 Task: Open Card User Testing Review in Board Data Analytics Platforms and Tools to Workspace Leadership Coaching Services and add a team member Softage.1@softage.net, a label Yellow, a checklist Green Technology, an attachment from your computer, a color Yellow and finally, add a card description 'Plan and execute company team-building activity at an escape room' and a comment 'Let us approach this task with an open mind and be willing to take risks to think outside the box.'. Add a start date 'Jan 01, 1900' with a due date 'Jan 08, 1900'
Action: Mouse moved to (104, 307)
Screenshot: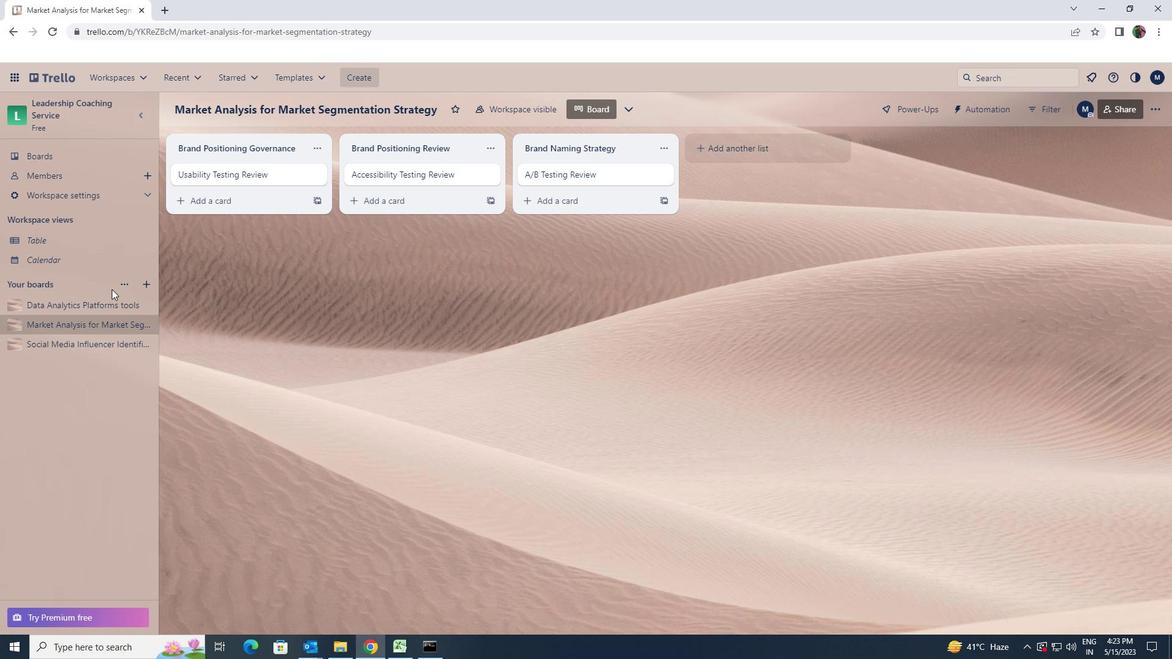 
Action: Mouse pressed left at (104, 307)
Screenshot: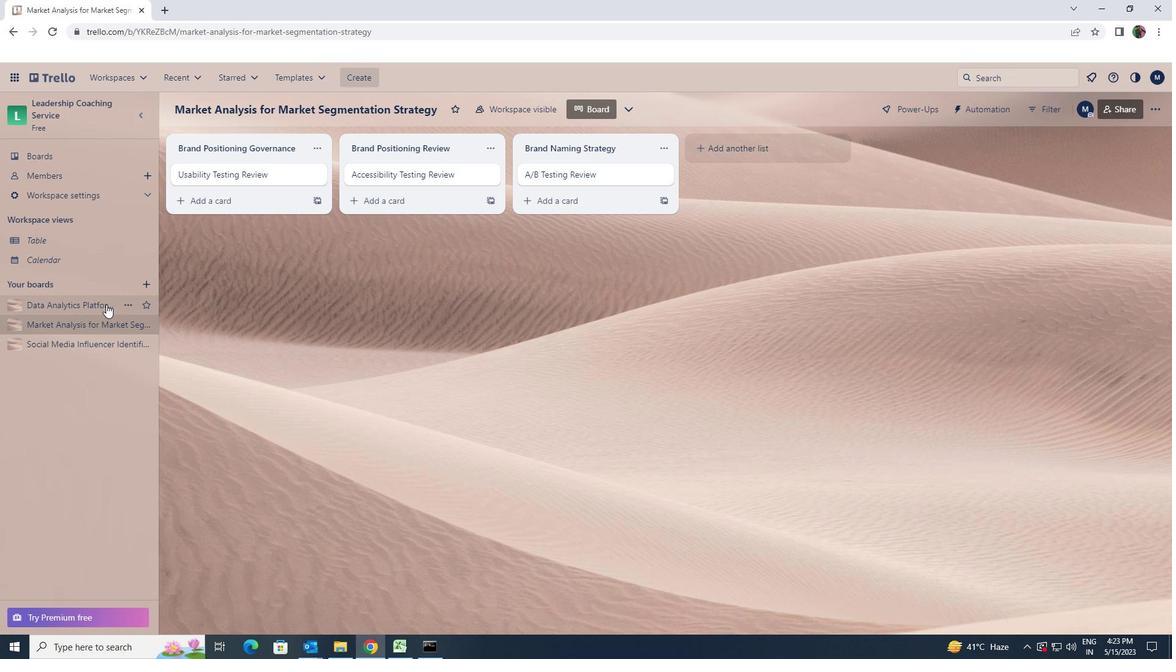 
Action: Mouse moved to (206, 179)
Screenshot: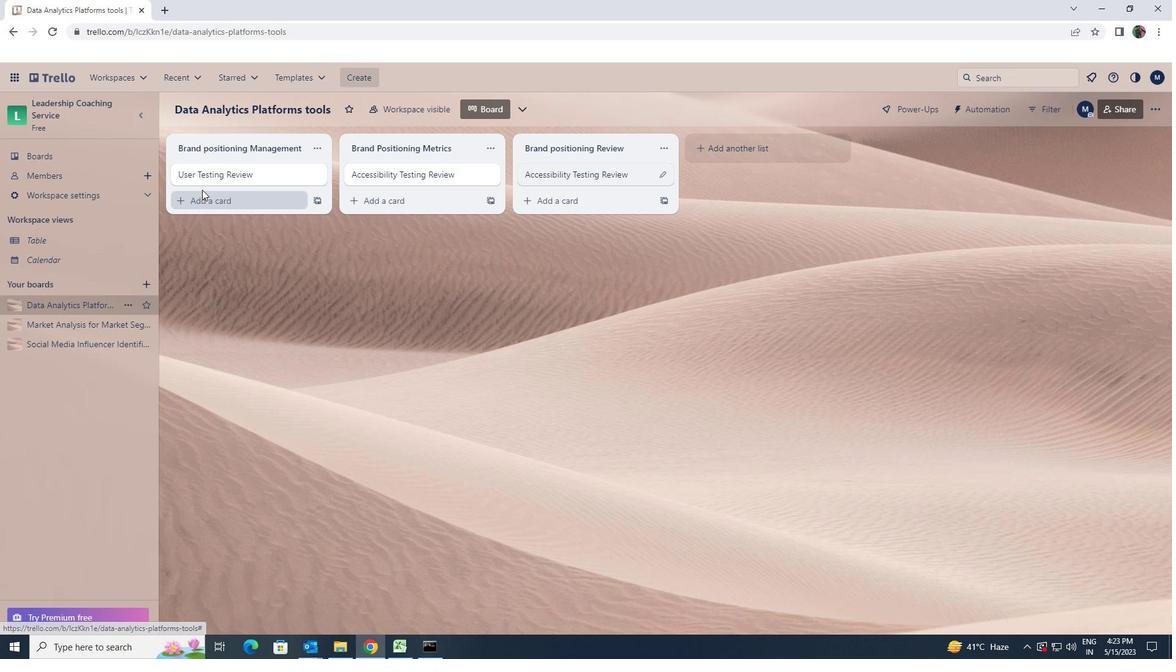 
Action: Mouse pressed left at (206, 179)
Screenshot: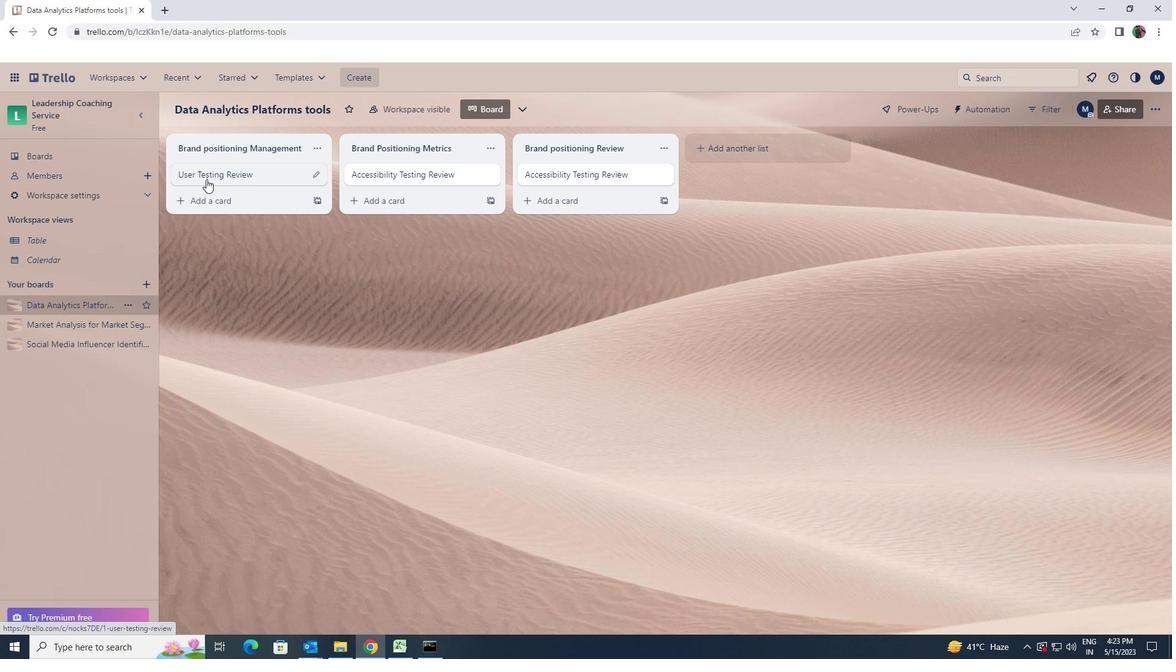 
Action: Mouse moved to (716, 177)
Screenshot: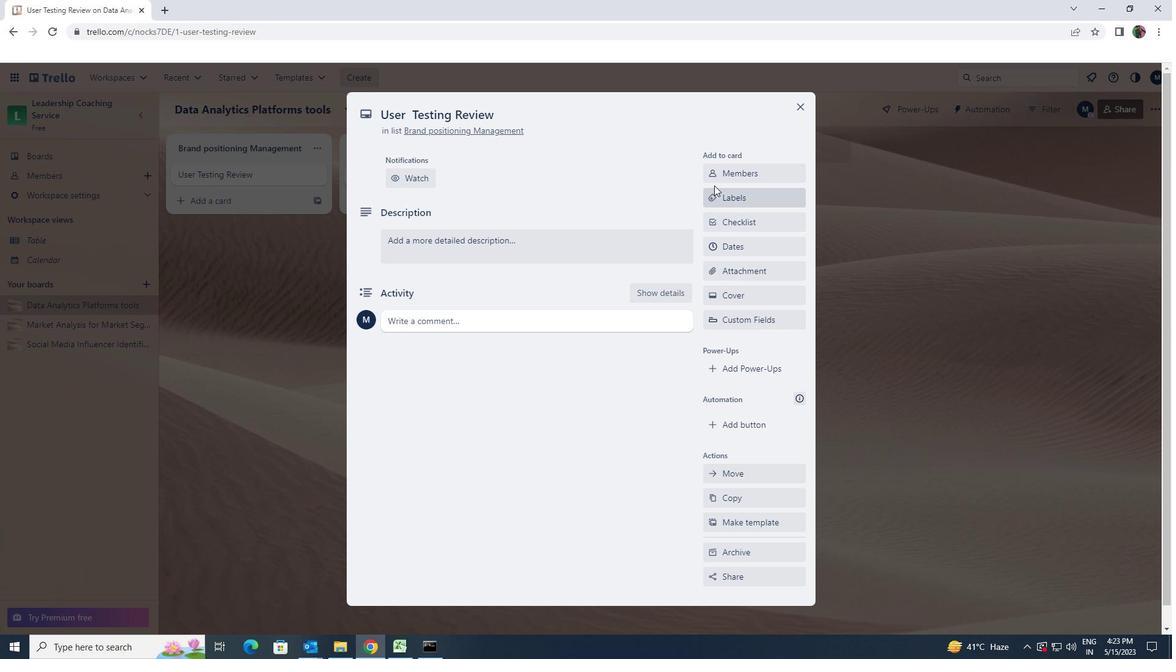 
Action: Mouse pressed left at (716, 177)
Screenshot: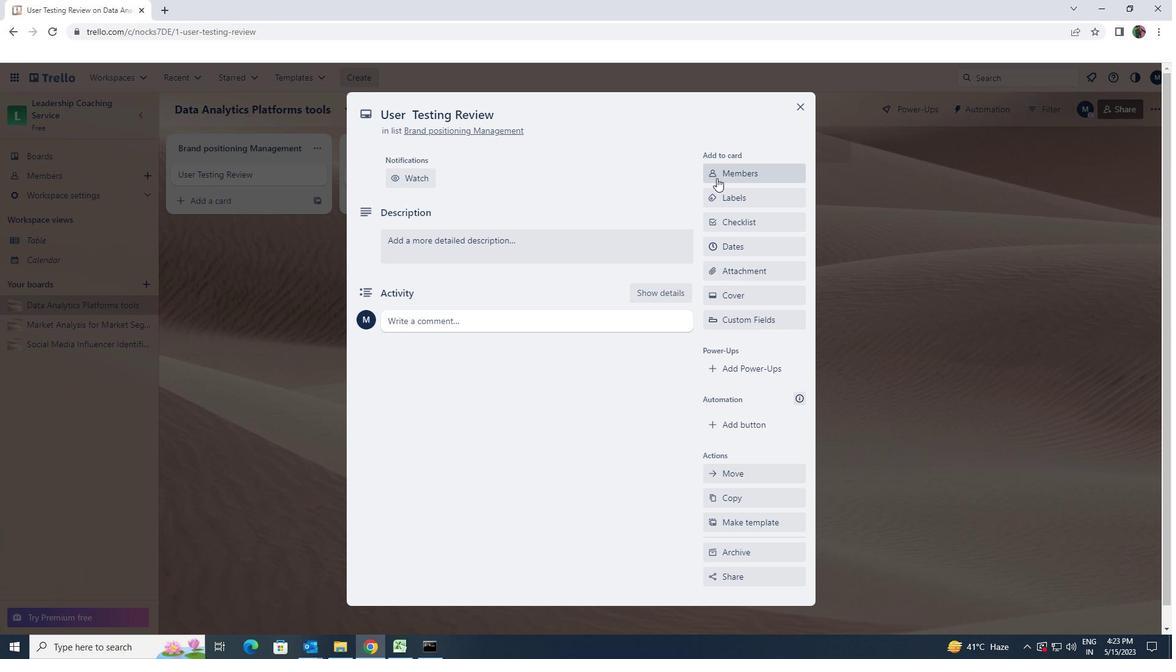 
Action: Mouse moved to (731, 227)
Screenshot: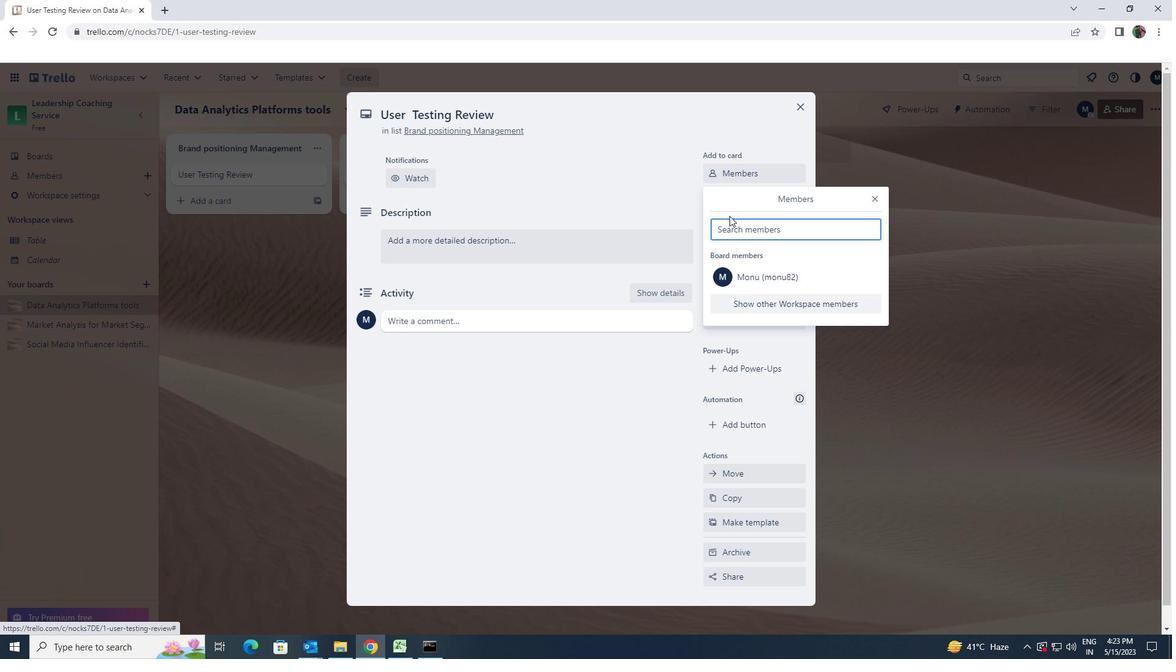
Action: Mouse pressed left at (731, 227)
Screenshot: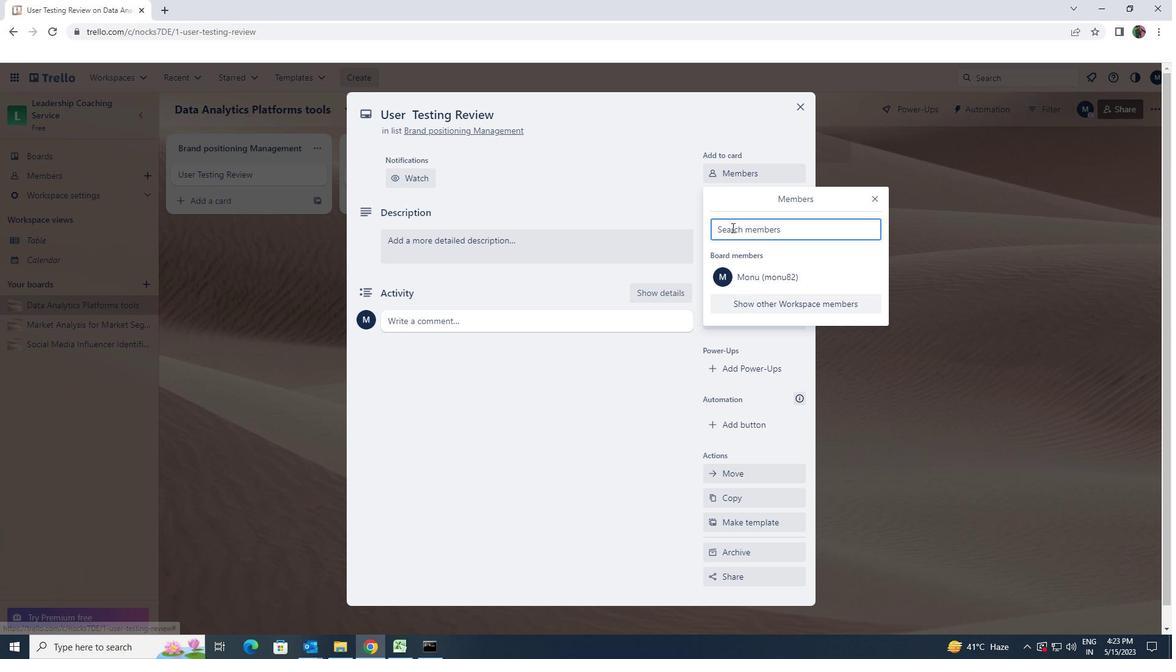 
Action: Key pressed softage.1<Key.shift>@SOFTAGE.NET
Screenshot: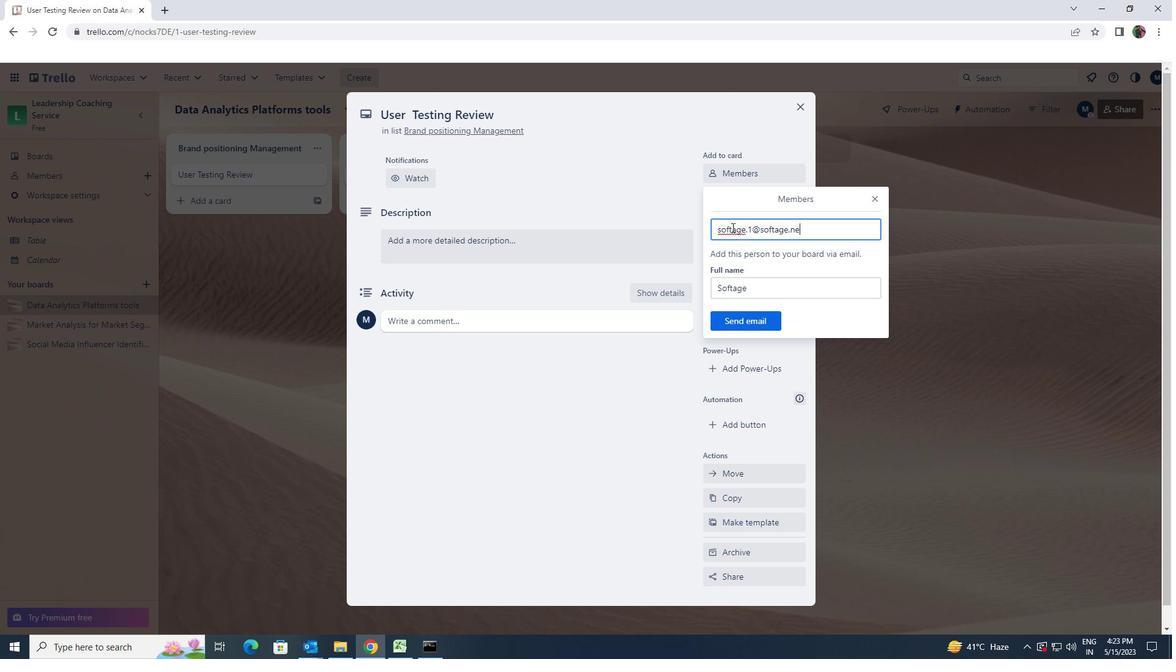 
Action: Mouse moved to (756, 322)
Screenshot: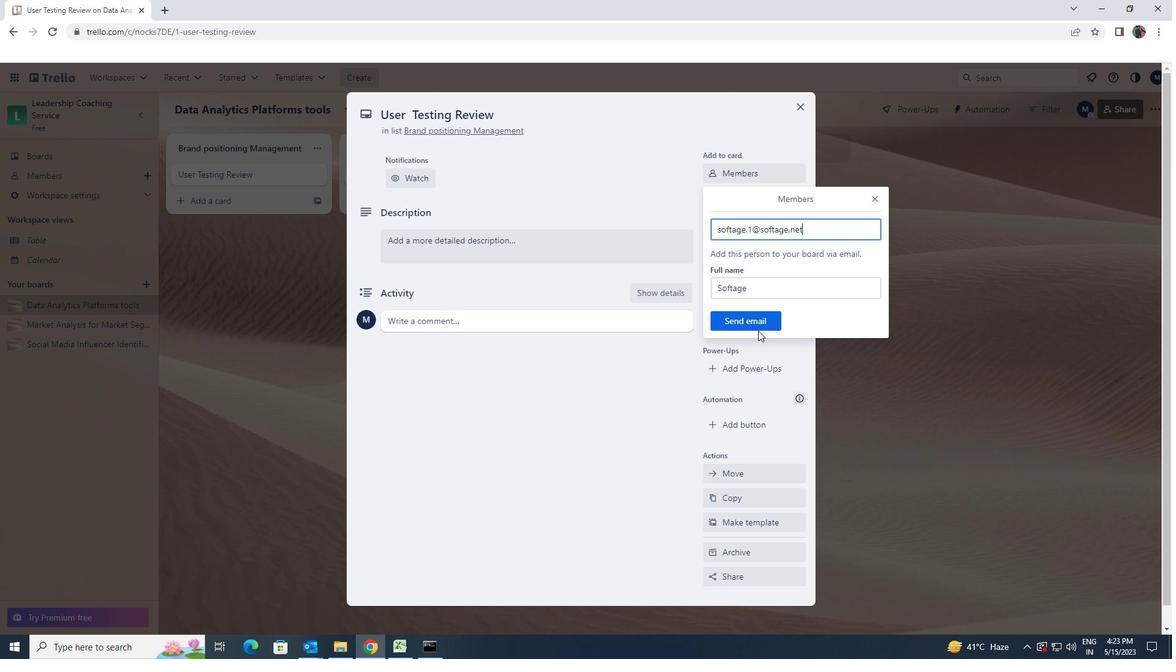 
Action: Mouse pressed left at (756, 322)
Screenshot: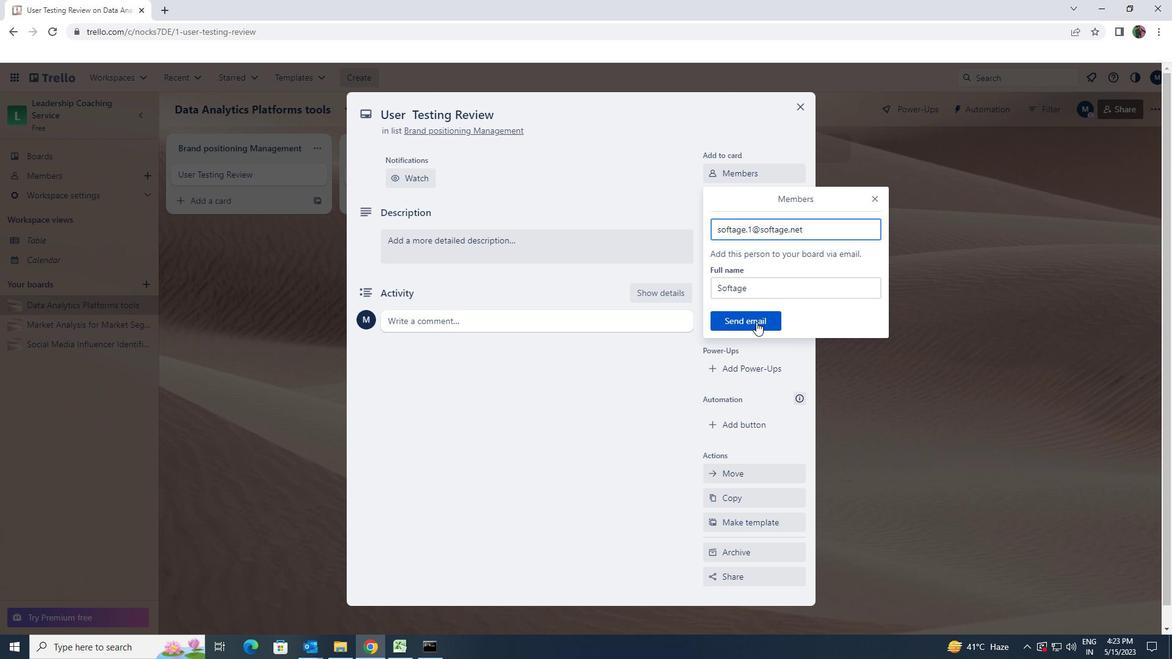 
Action: Mouse moved to (751, 246)
Screenshot: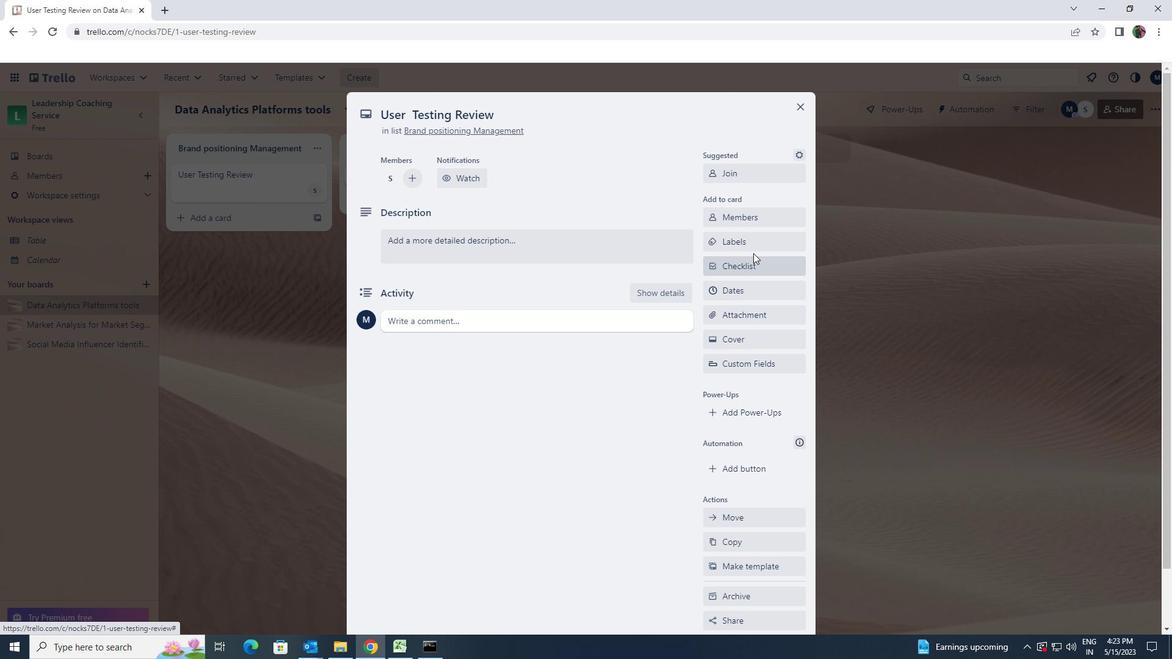 
Action: Mouse pressed left at (751, 246)
Screenshot: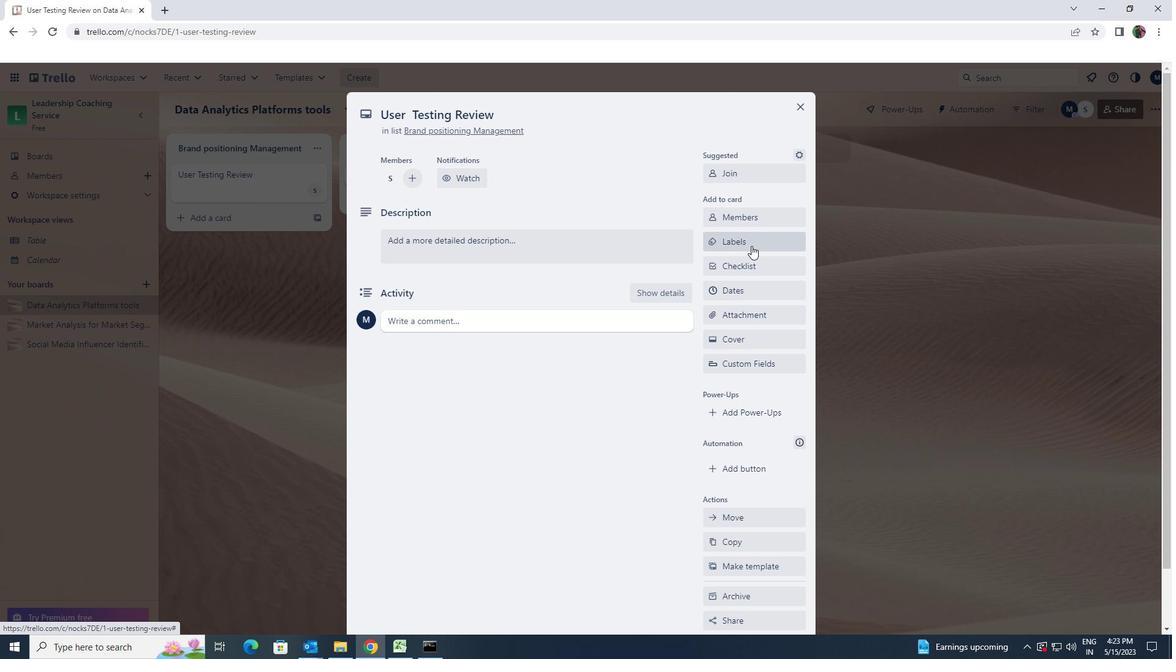 
Action: Mouse moved to (789, 480)
Screenshot: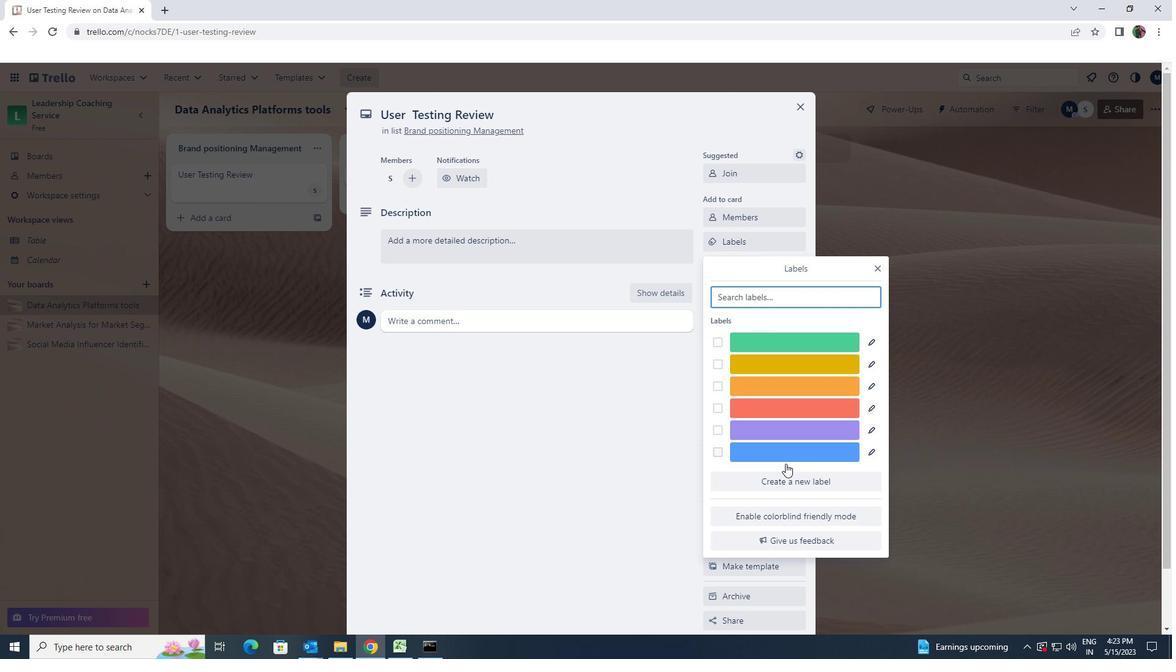 
Action: Mouse pressed left at (789, 480)
Screenshot: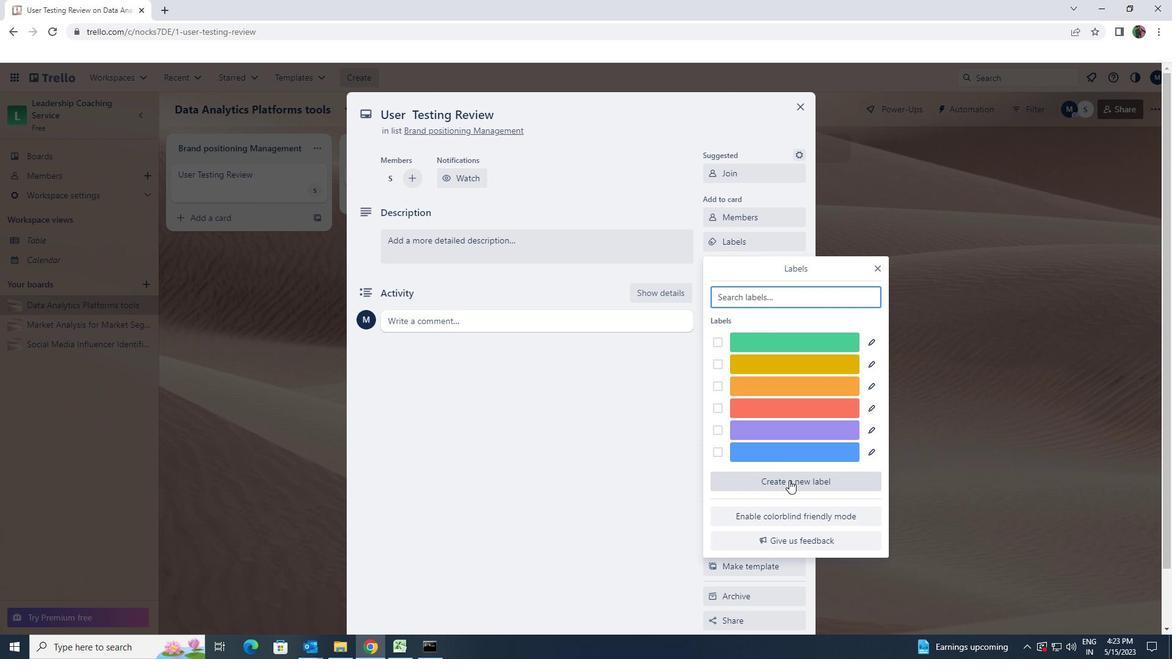 
Action: Mouse moved to (765, 443)
Screenshot: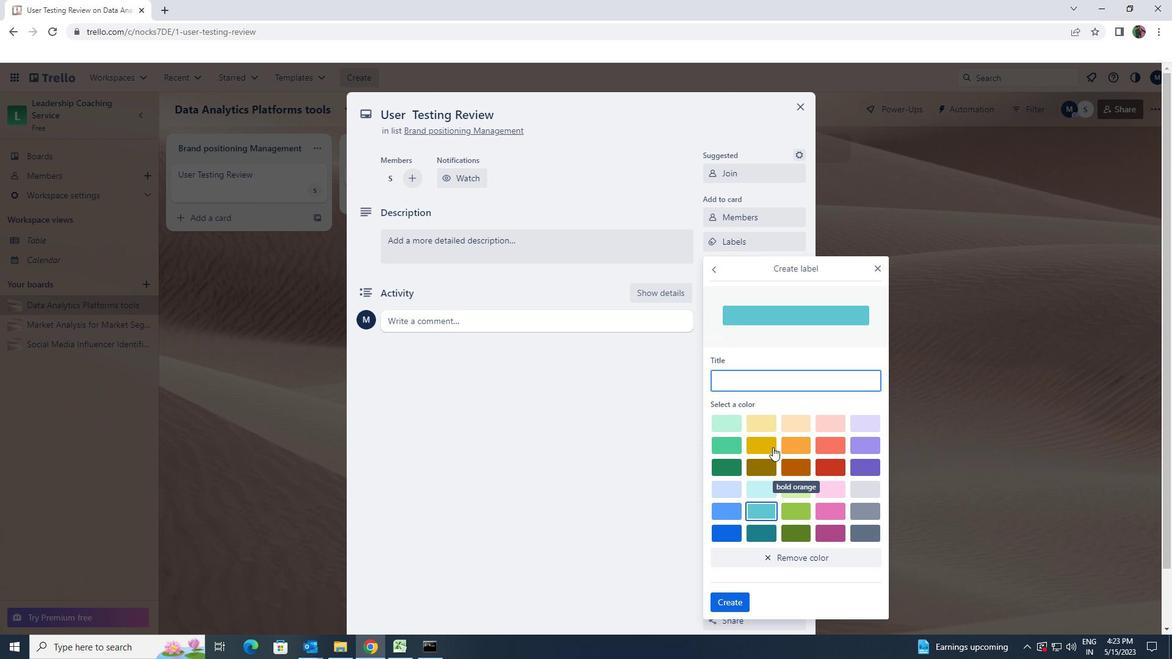 
Action: Mouse pressed left at (765, 443)
Screenshot: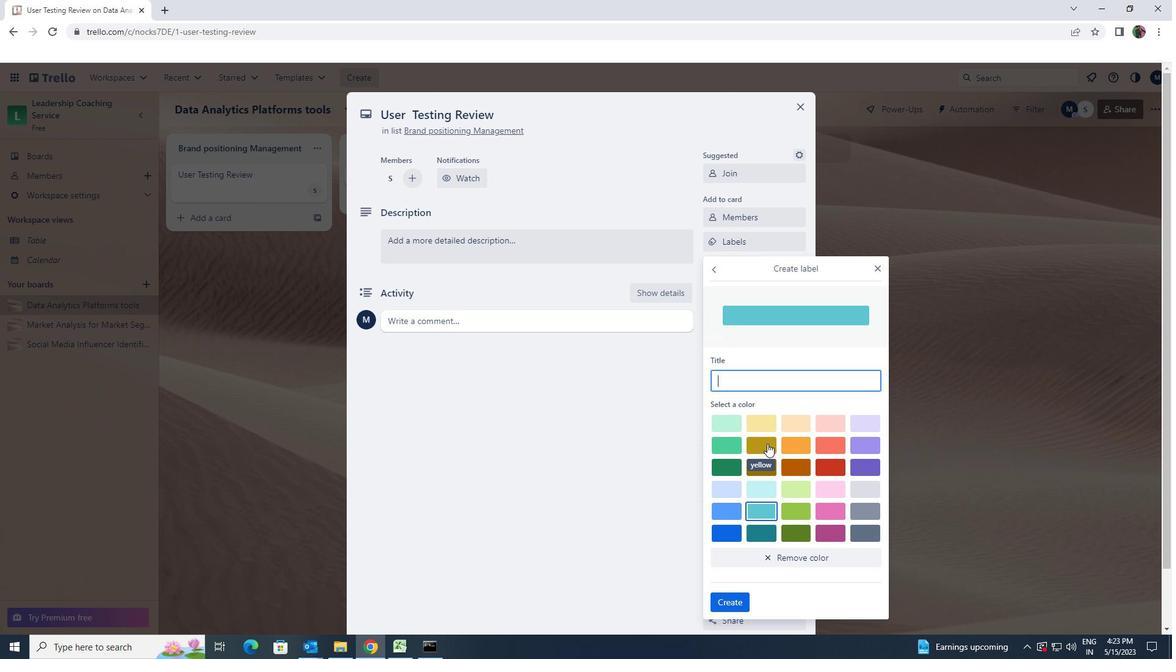 
Action: Mouse moved to (739, 600)
Screenshot: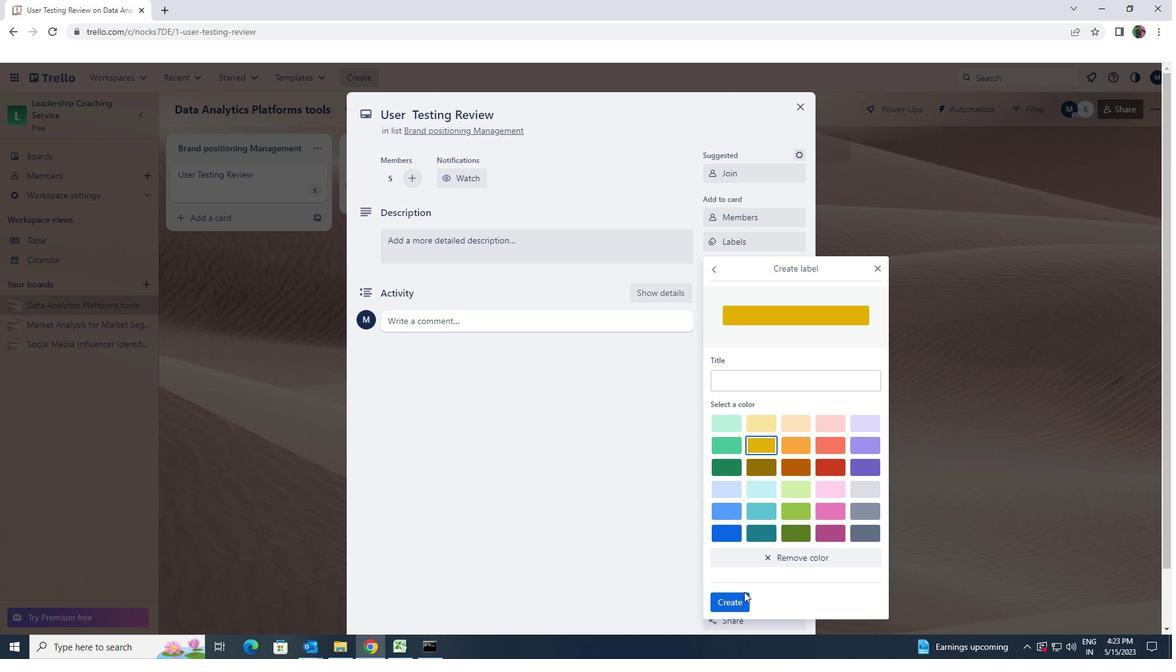 
Action: Mouse pressed left at (739, 600)
Screenshot: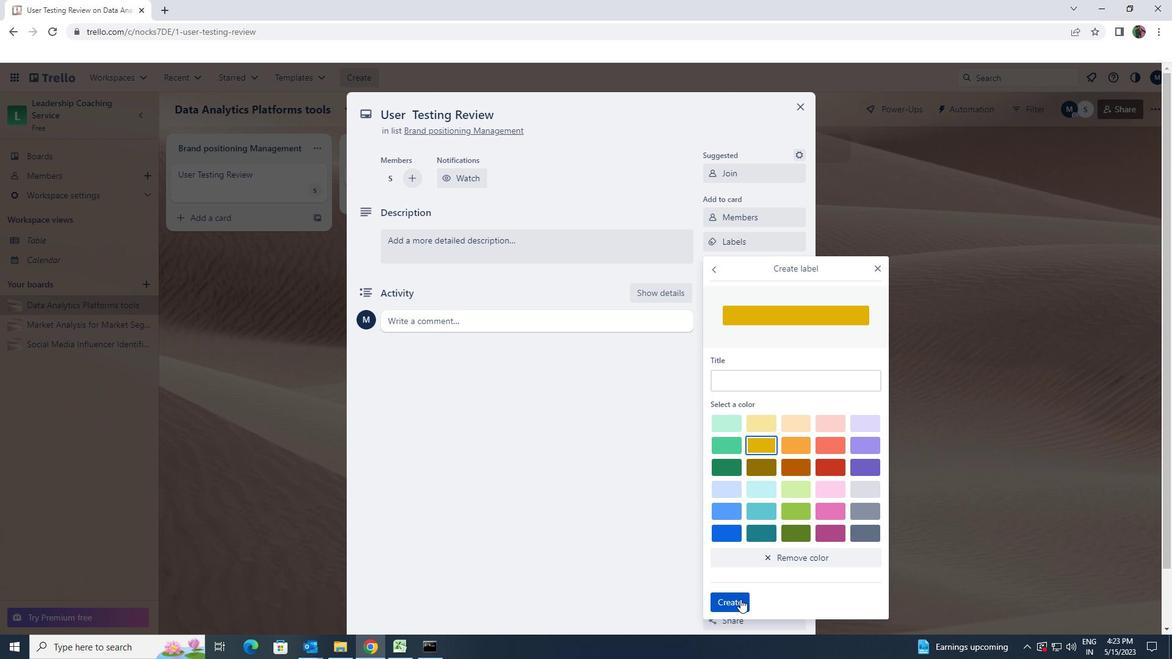 
Action: Mouse moved to (875, 263)
Screenshot: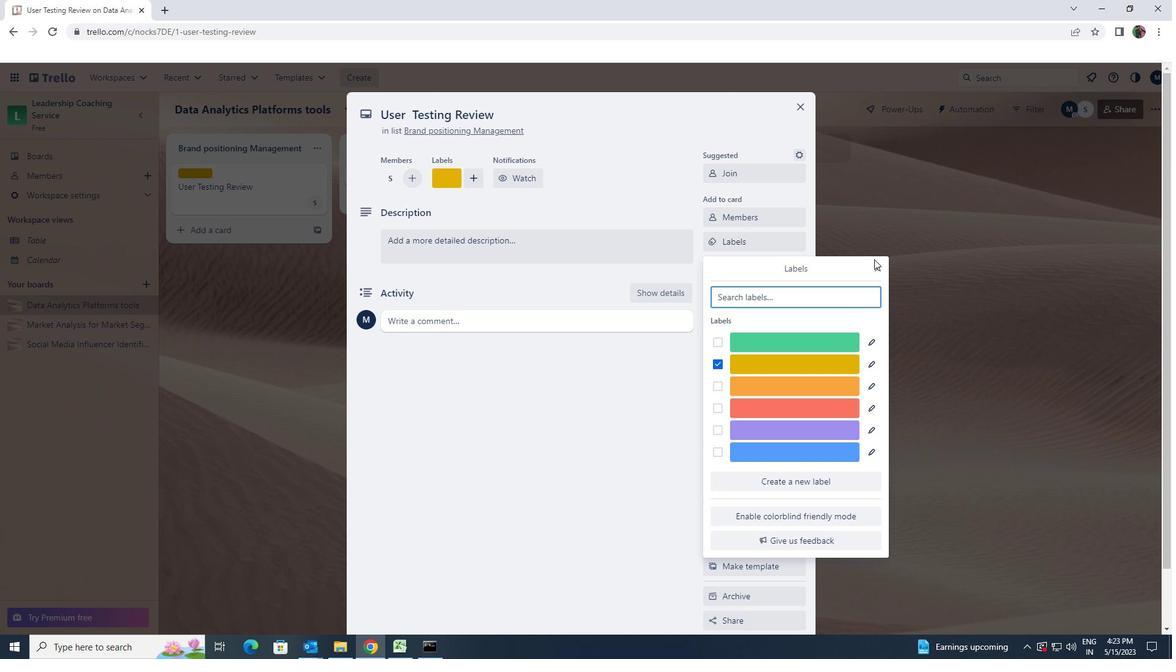 
Action: Mouse pressed left at (875, 263)
Screenshot: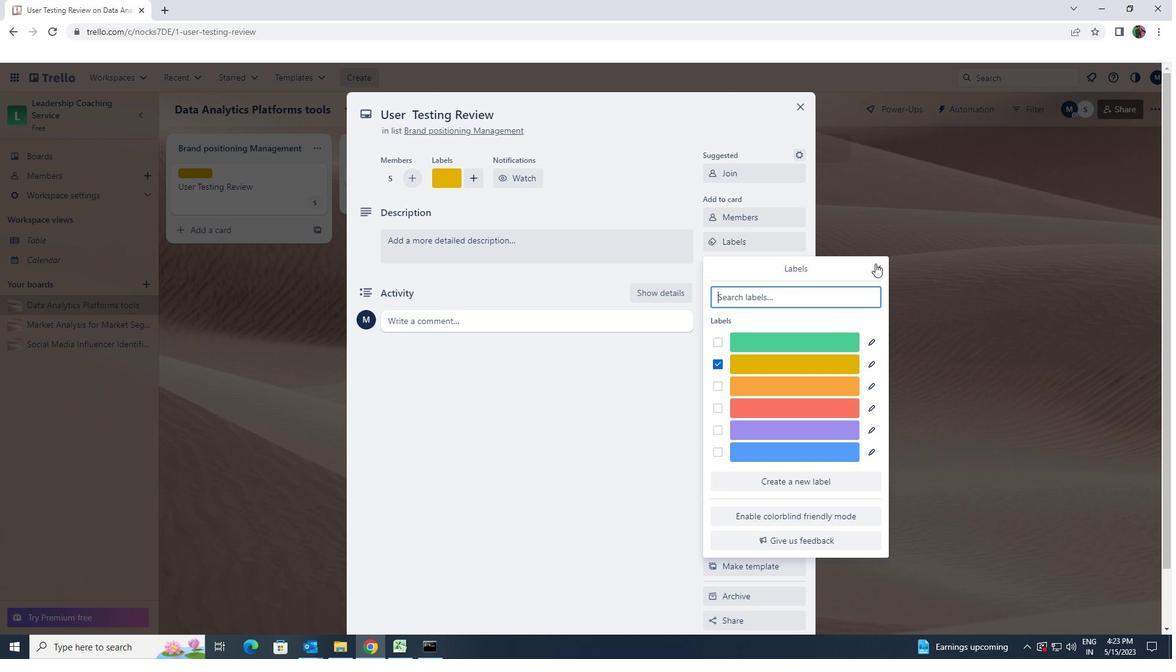 
Action: Mouse moved to (791, 261)
Screenshot: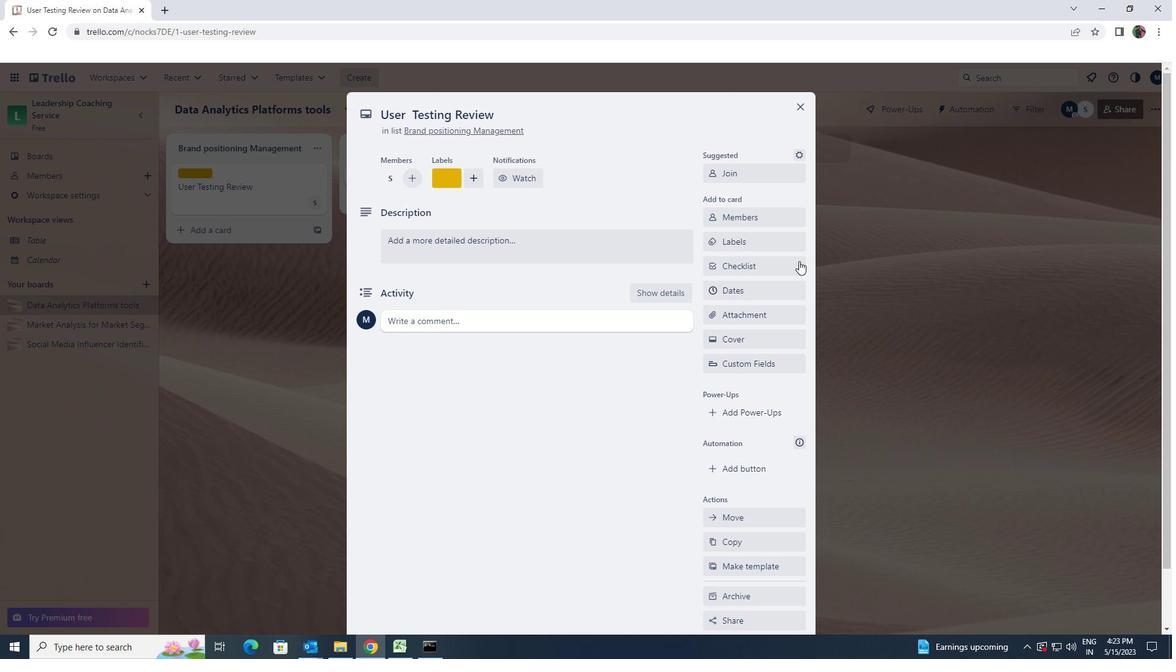 
Action: Mouse pressed left at (791, 261)
Screenshot: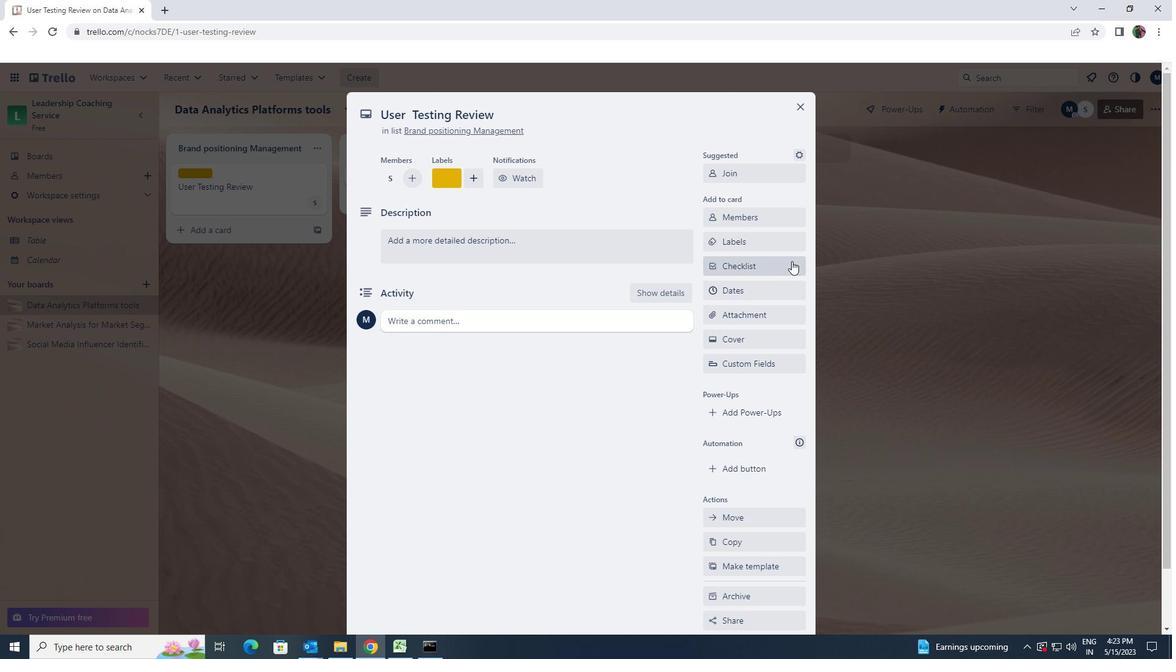 
Action: Key pressed <Key.shift><Key.shift><Key.shift><Key.shift><Key.shift><Key.shift><Key.shift><Key.shift><Key.shift><Key.shift><Key.shift><Key.shift><Key.shift><Key.shift>GREEN<Key.space><Key.shift>TECHNOLOGY<Key.space>
Screenshot: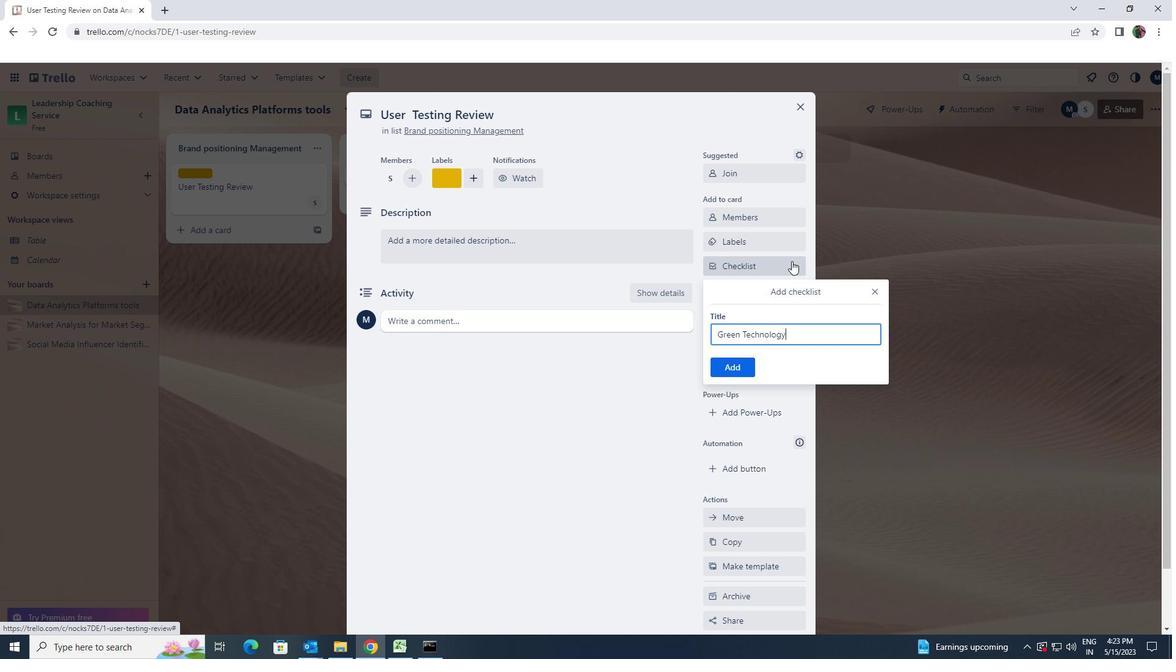 
Action: Mouse moved to (747, 365)
Screenshot: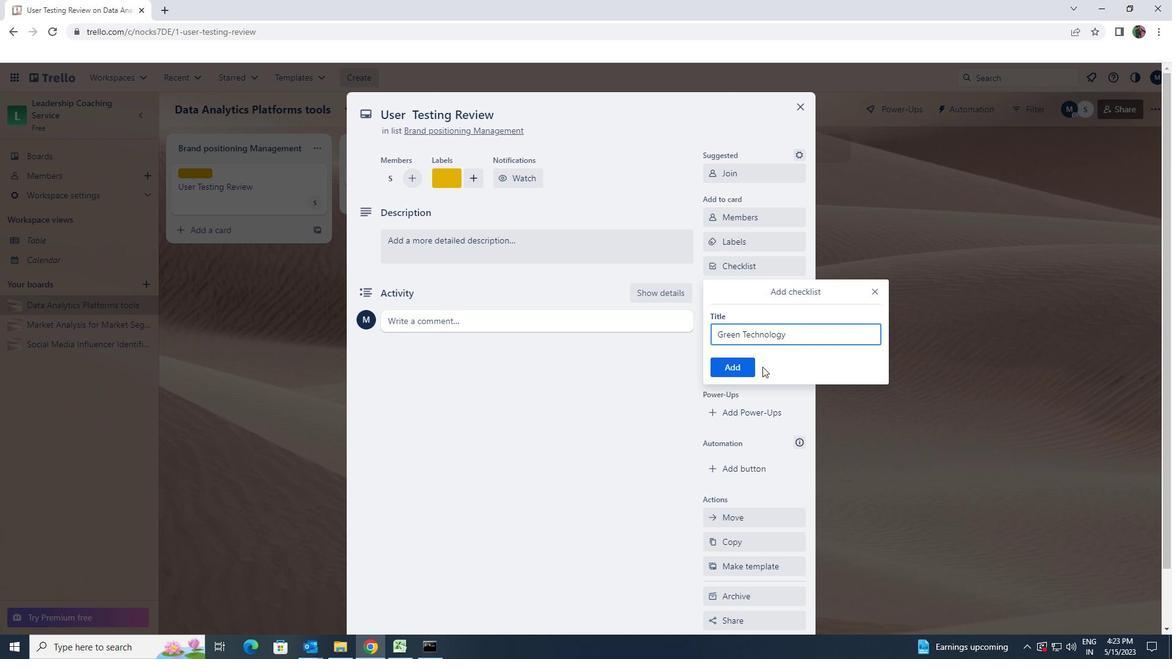 
Action: Mouse pressed left at (747, 365)
Screenshot: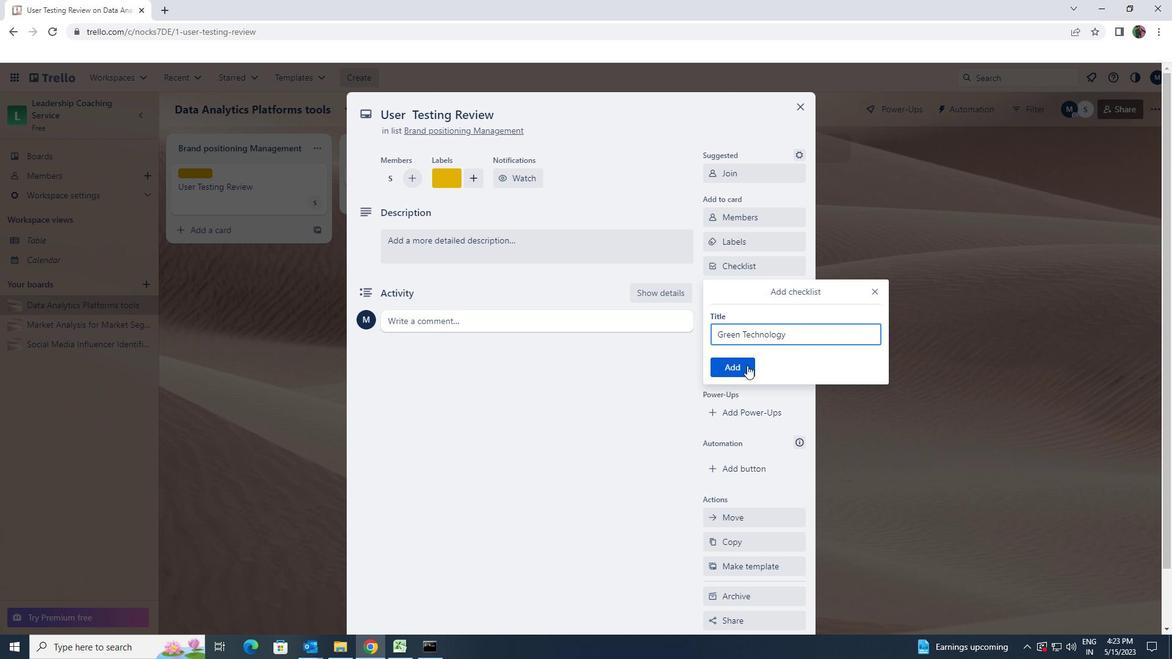 
Action: Mouse moved to (748, 317)
Screenshot: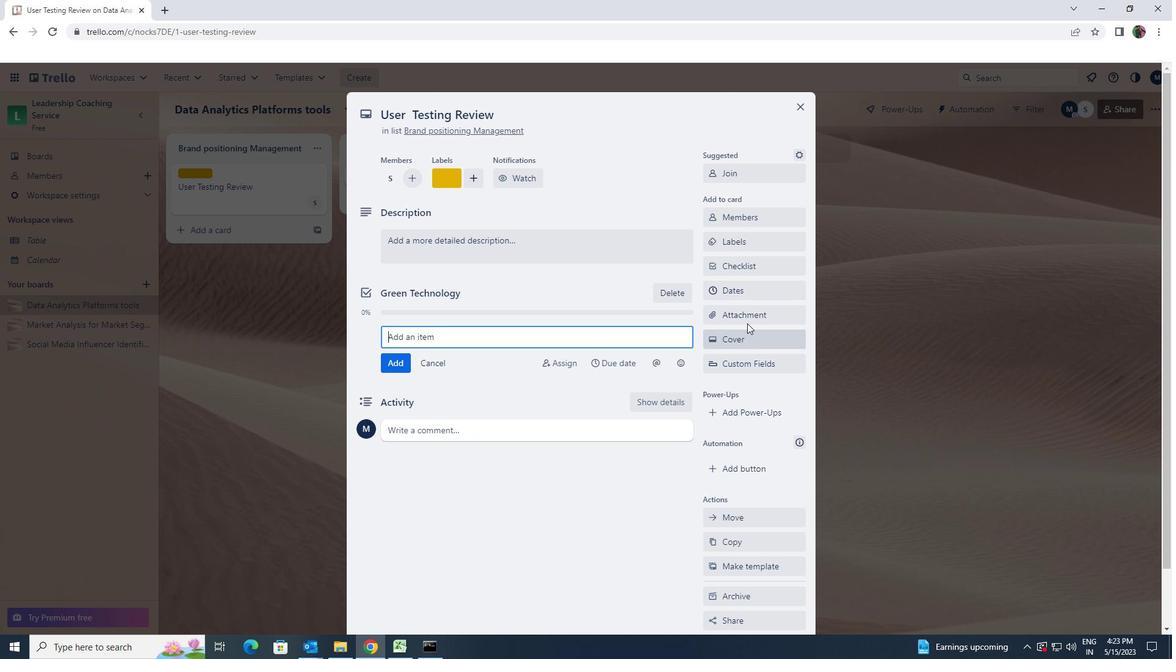 
Action: Mouse pressed left at (748, 317)
Screenshot: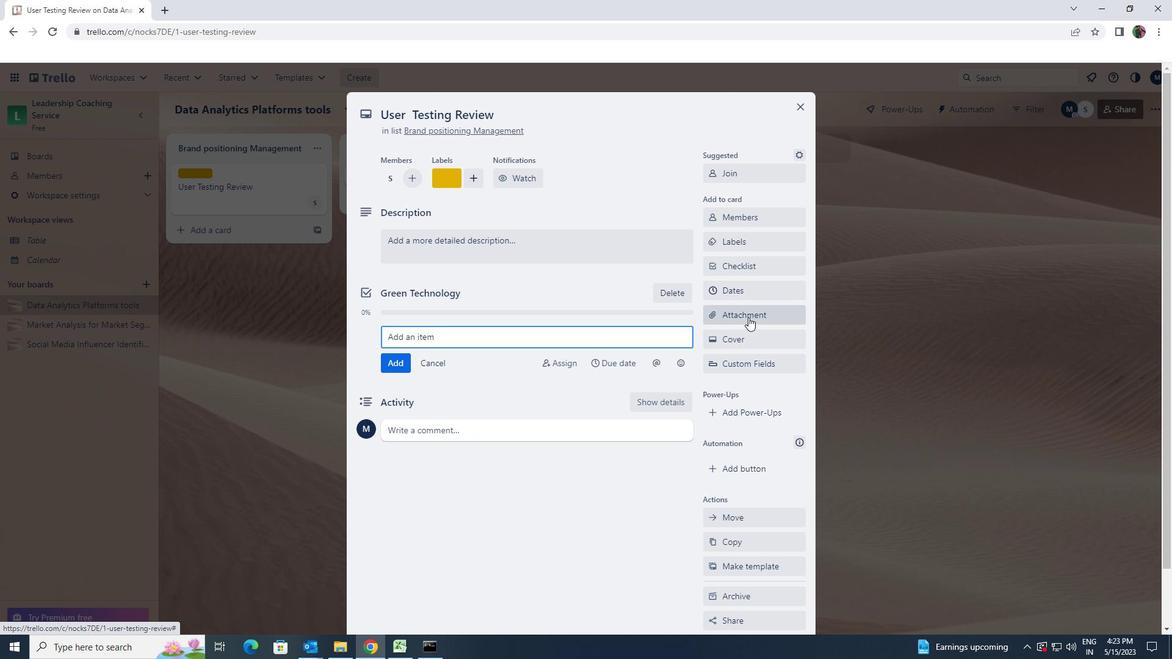 
Action: Mouse moved to (755, 366)
Screenshot: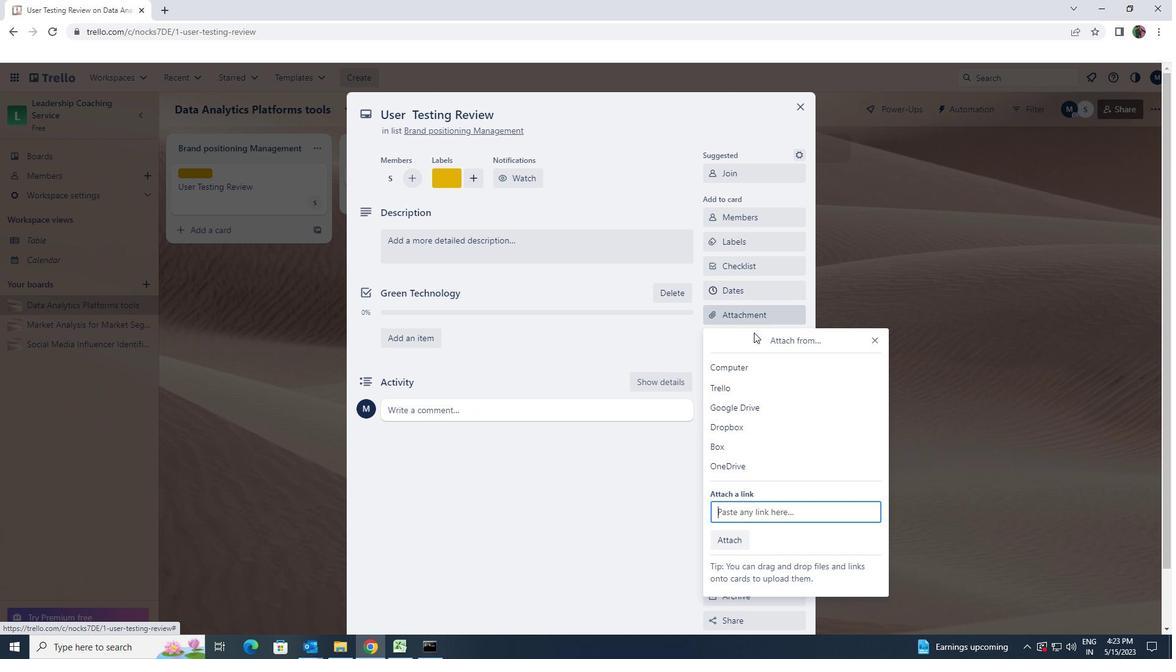 
Action: Mouse pressed left at (755, 366)
Screenshot: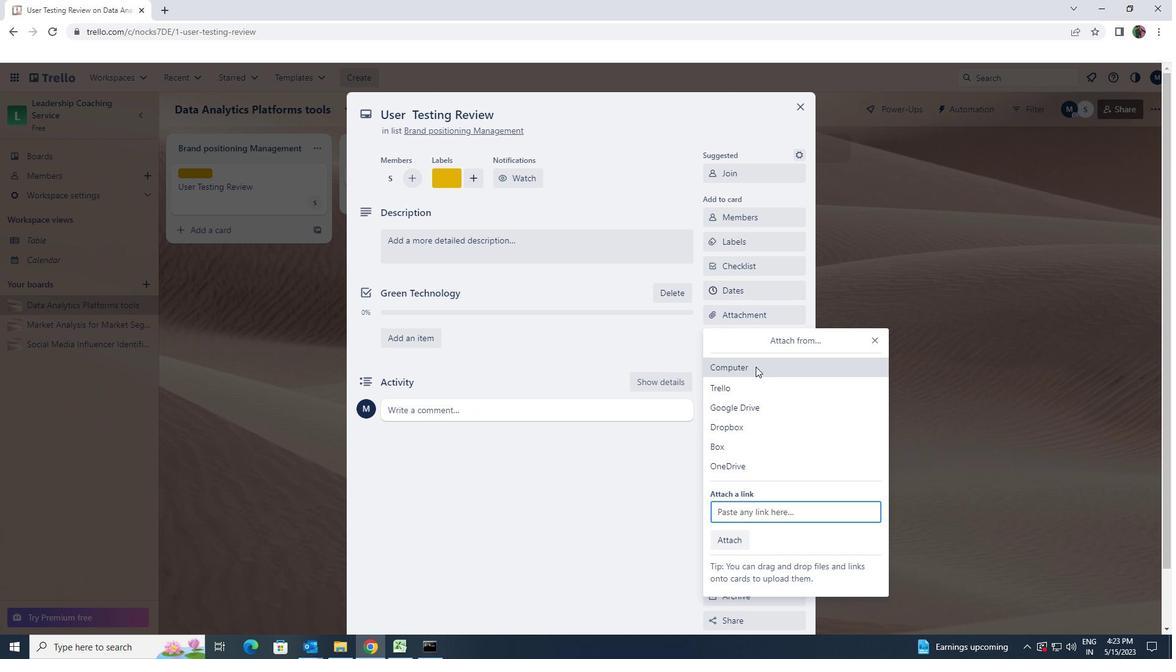 
Action: Mouse moved to (313, 178)
Screenshot: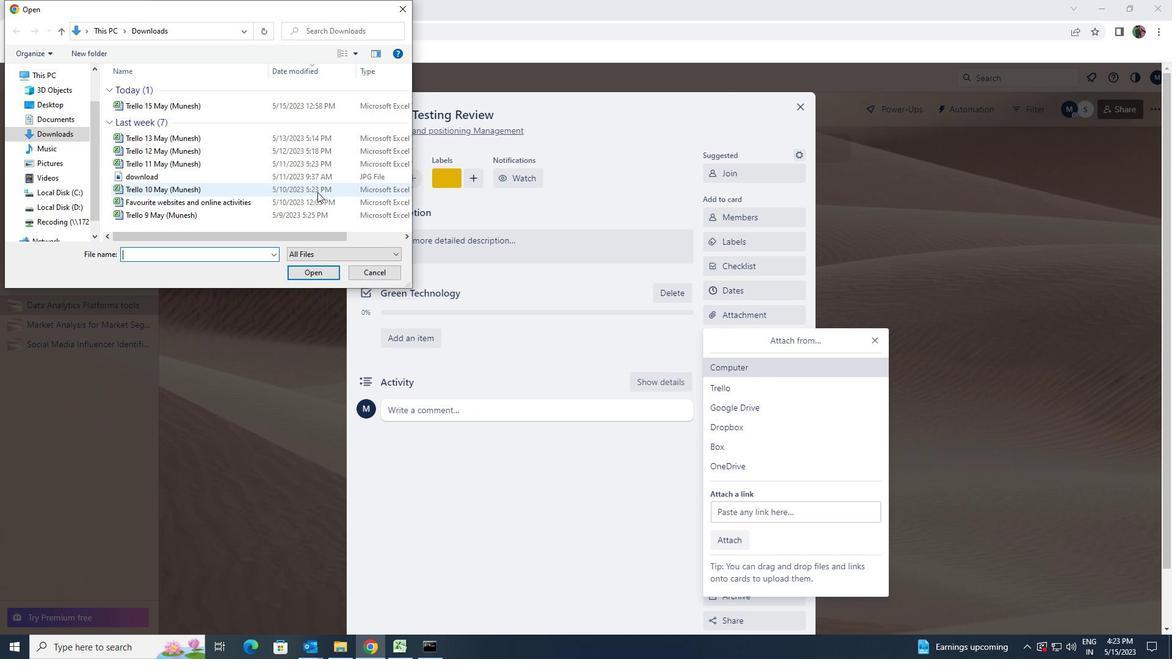 
Action: Mouse pressed left at (313, 178)
Screenshot: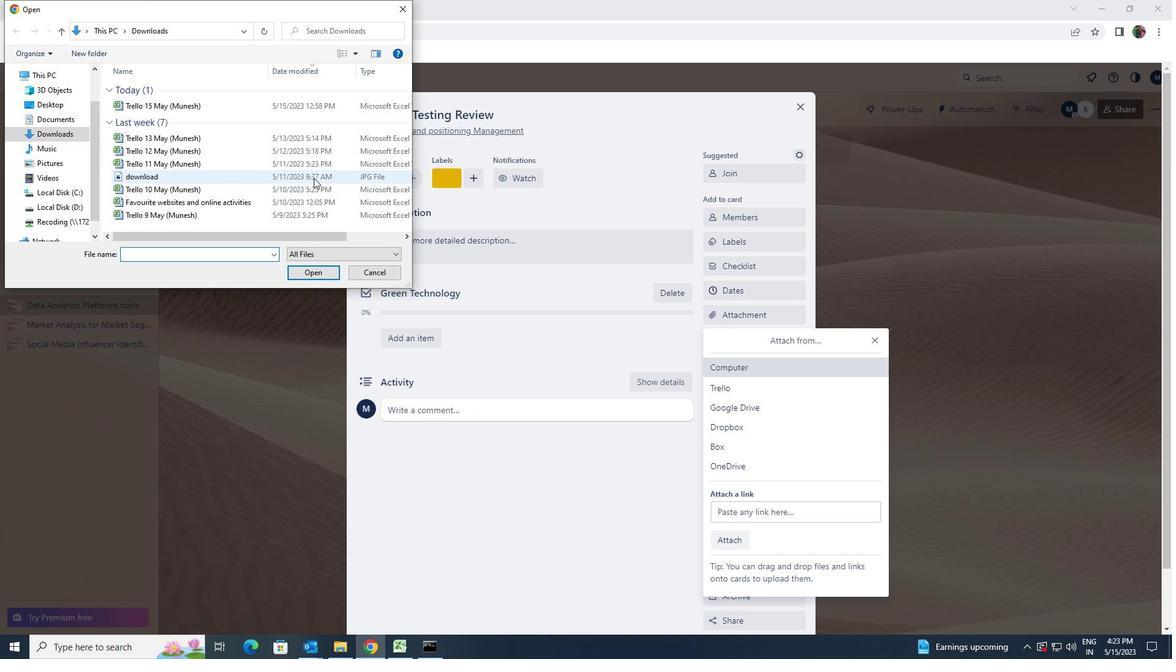 
Action: Mouse moved to (322, 269)
Screenshot: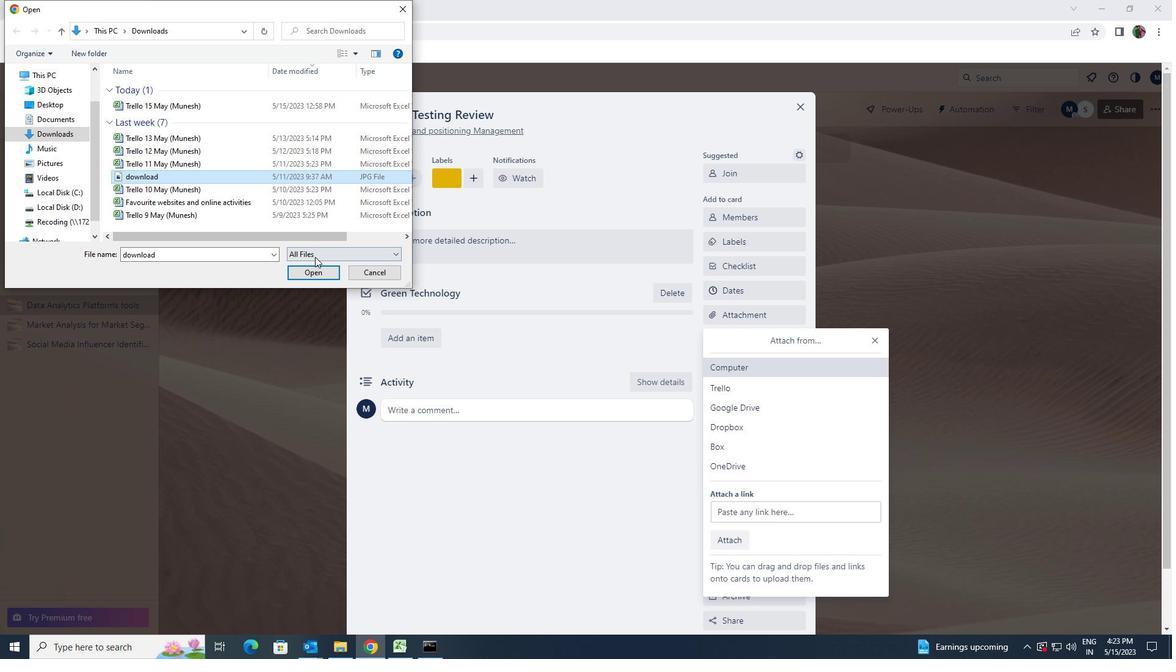 
Action: Mouse pressed left at (322, 269)
Screenshot: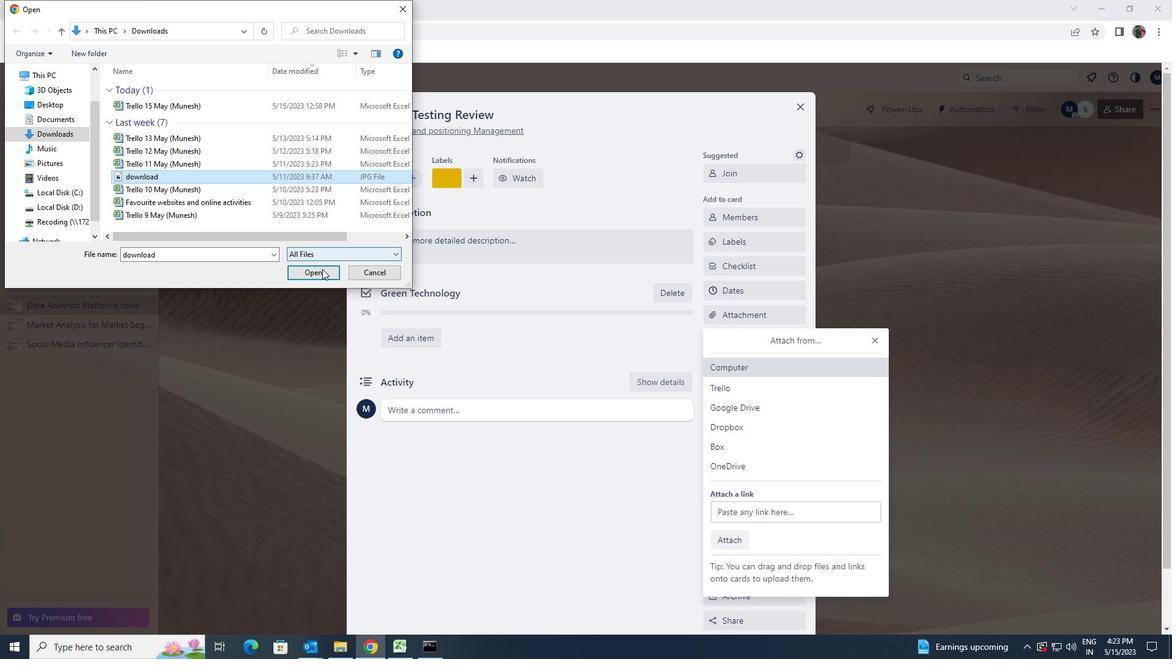 
Action: Mouse moved to (606, 340)
Screenshot: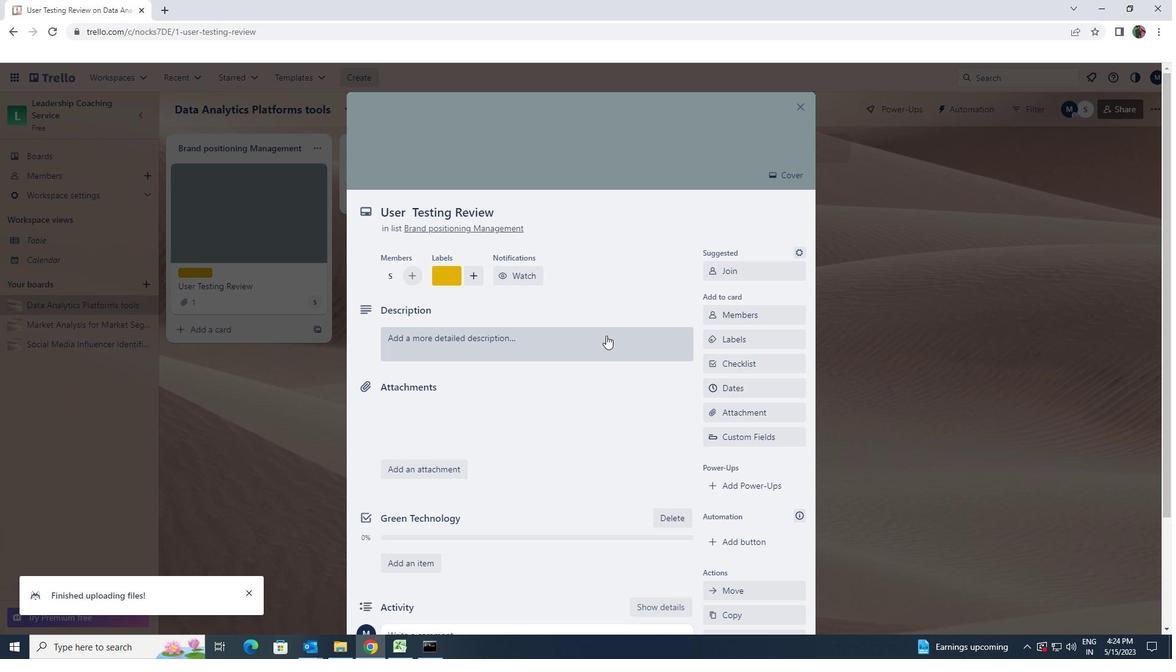 
Action: Mouse pressed left at (606, 340)
Screenshot: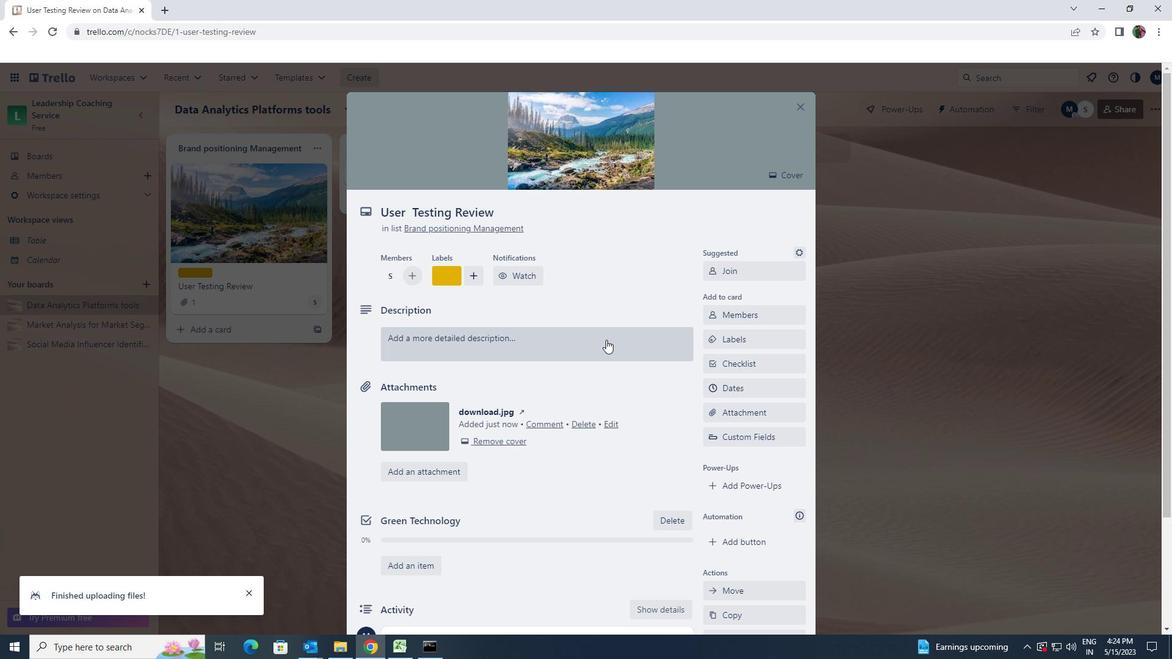 
Action: Key pressed <Key.shift>PLAN<Key.space>AND<Key.space>EXECUTE<Key.space>COMPANY<Key.space>TEAM<Key.space>BUILF<Key.backspace>DING<Key.space>ACTIVITY<Key.space>AT<Key.space>AN<Key.space>ESCAPE<Key.space>ROOM
Screenshot: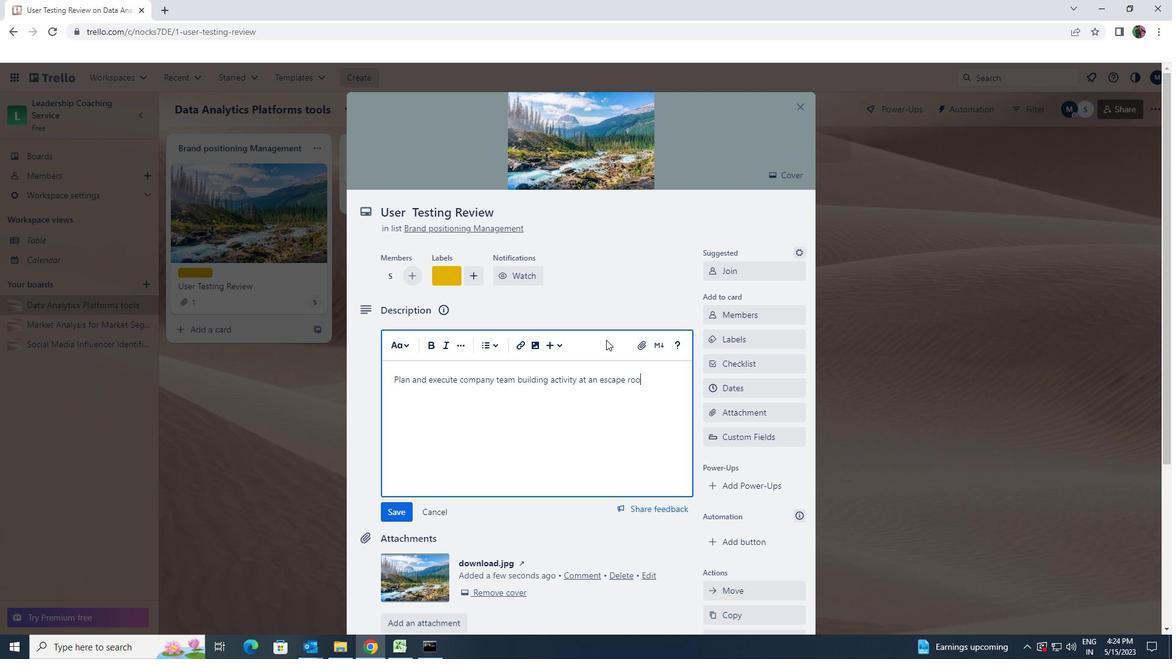 
Action: Mouse moved to (404, 510)
Screenshot: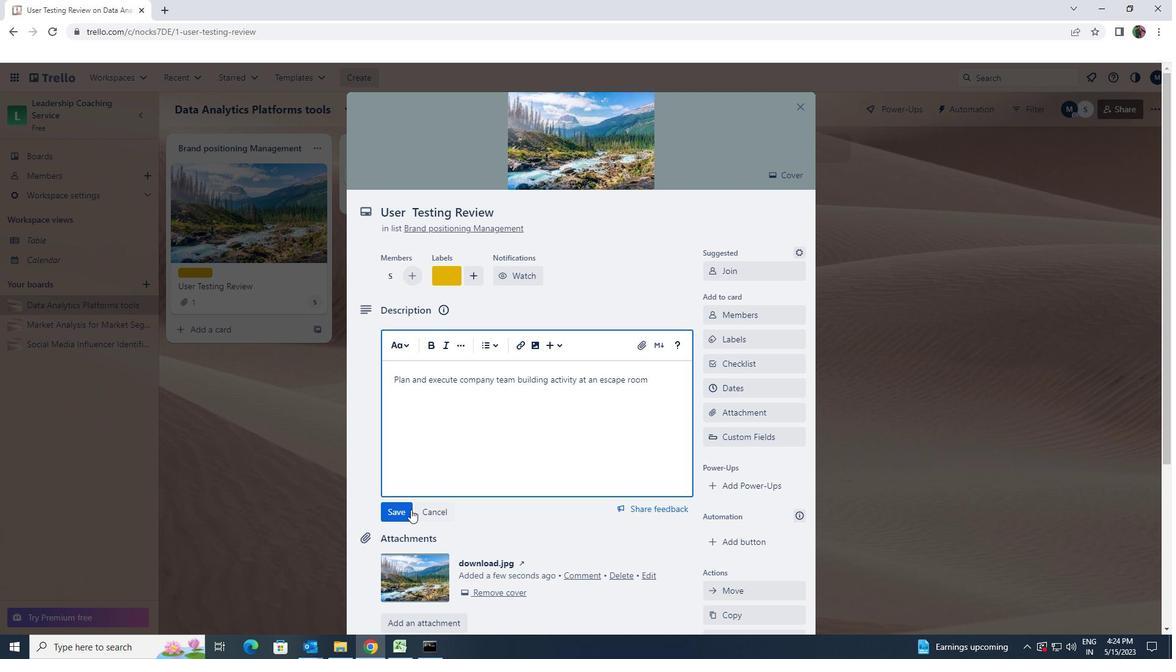 
Action: Mouse pressed left at (404, 510)
Screenshot: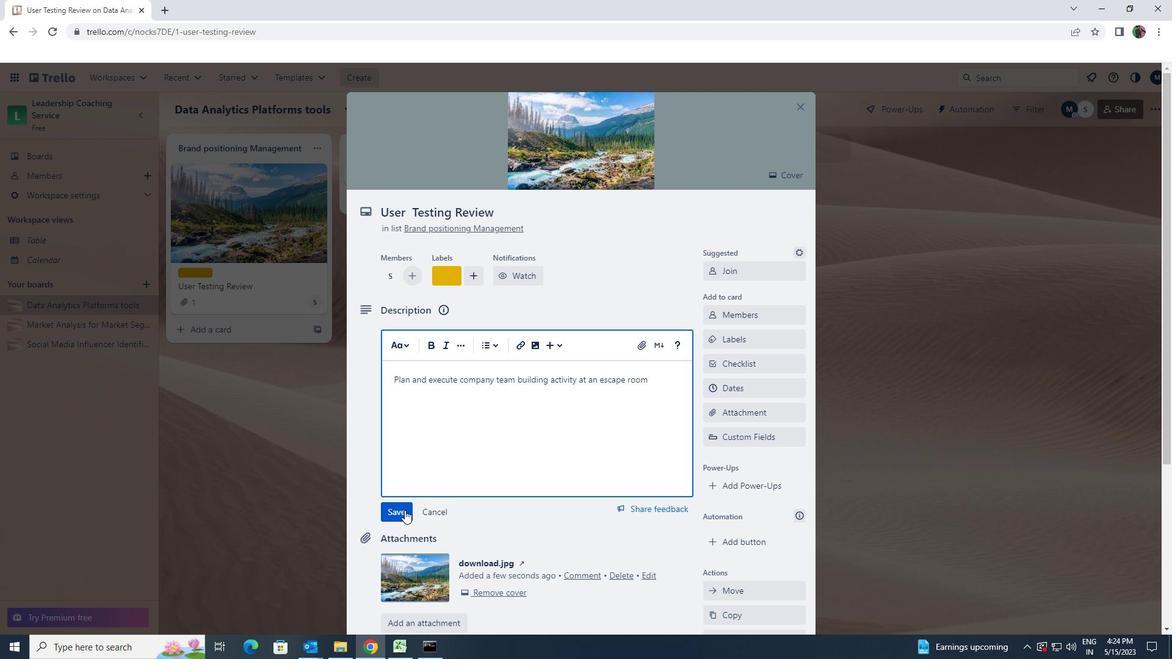 
Action: Mouse moved to (427, 494)
Screenshot: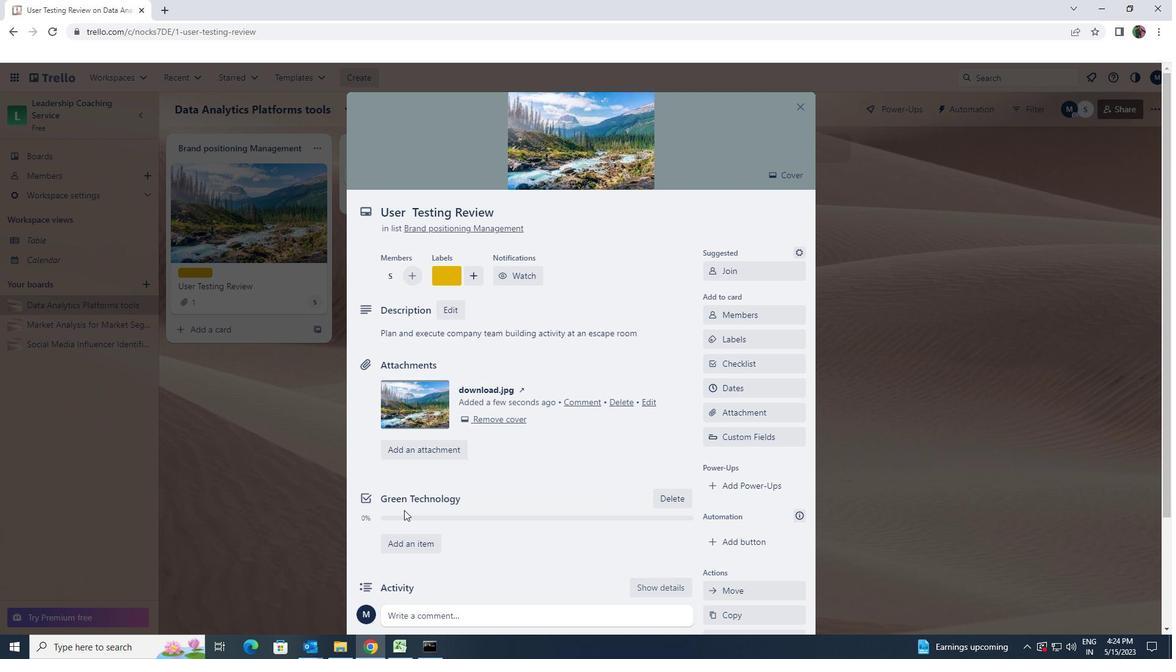 
Action: Mouse scrolled (427, 493) with delta (0, 0)
Screenshot: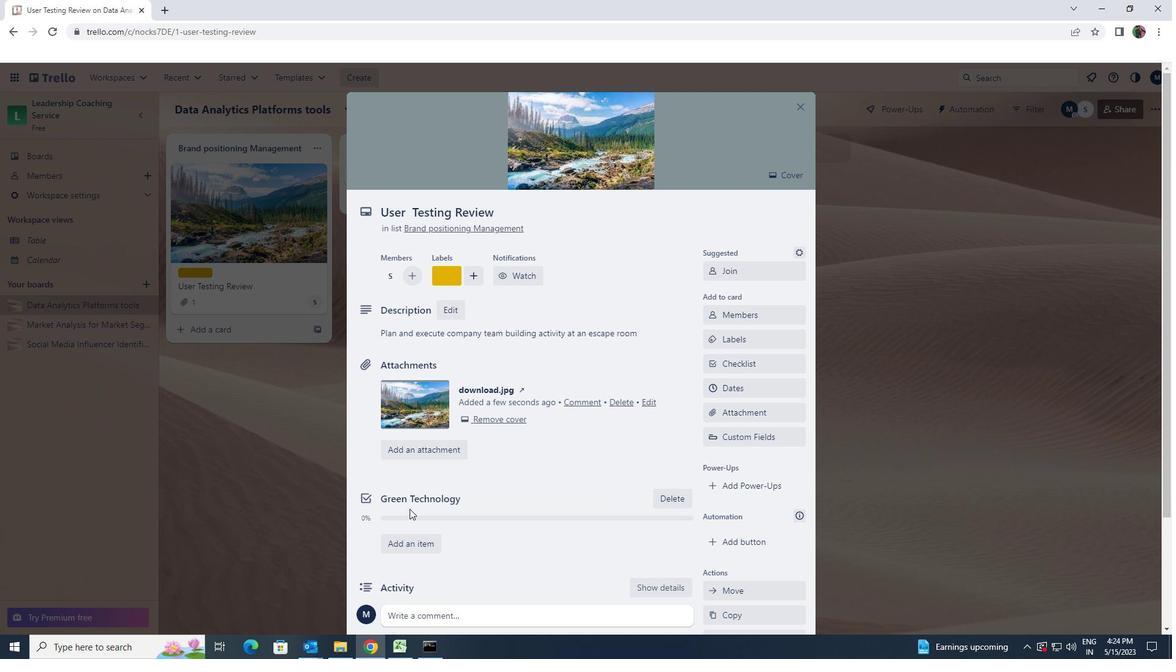 
Action: Mouse scrolled (427, 493) with delta (0, 0)
Screenshot: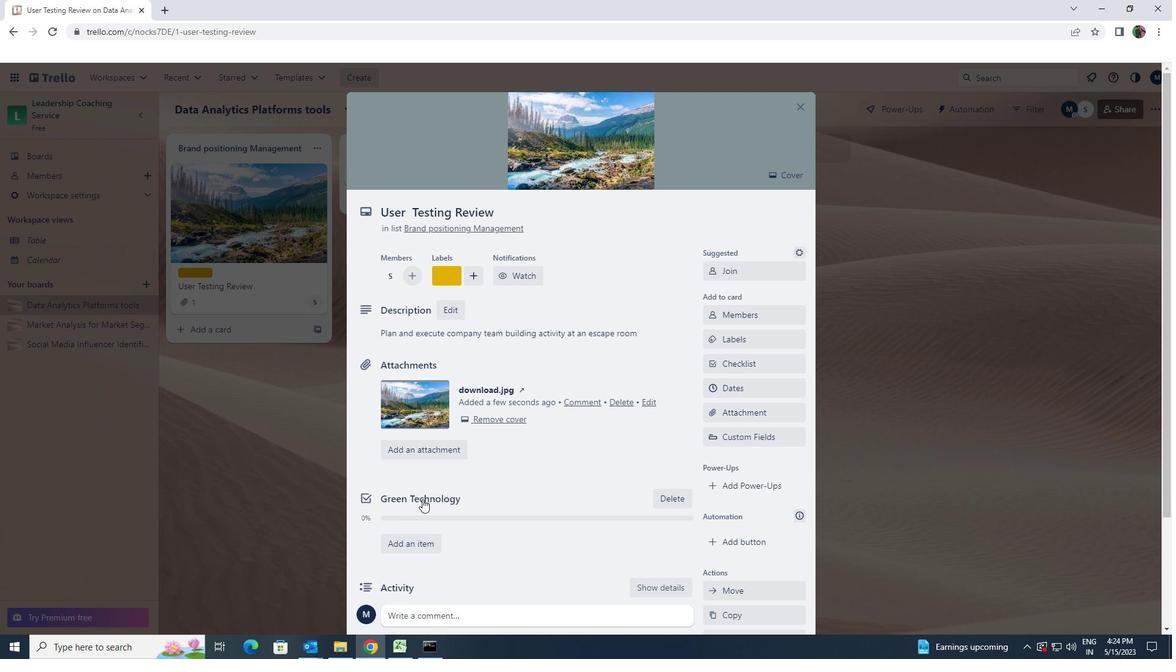 
Action: Mouse scrolled (427, 493) with delta (0, 0)
Screenshot: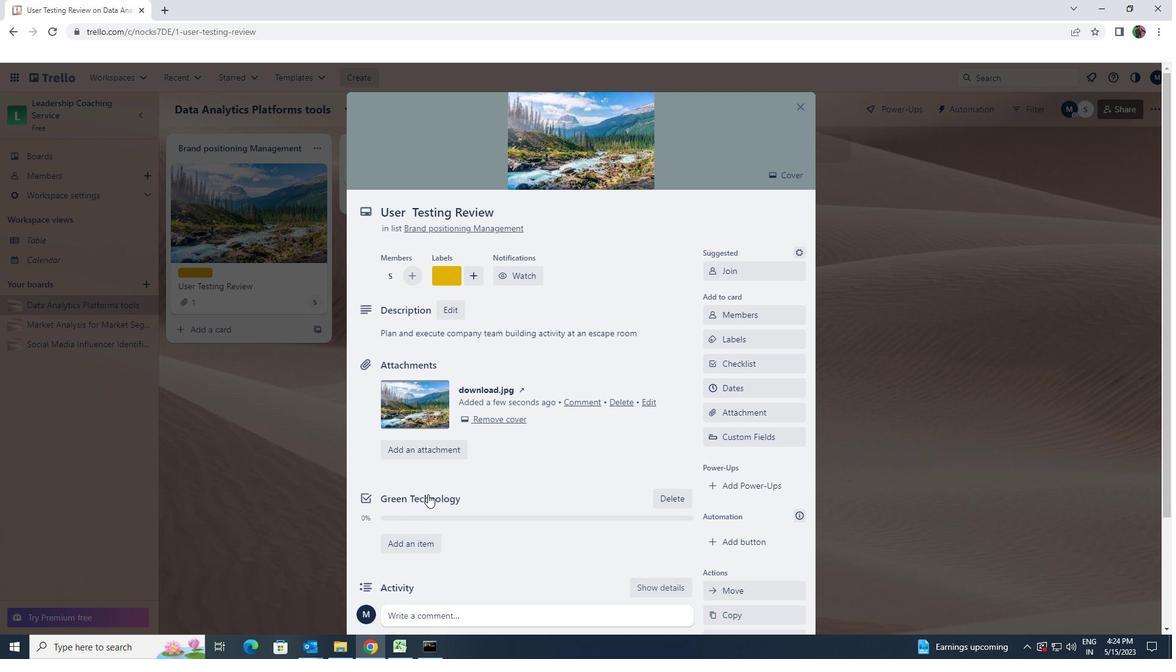 
Action: Mouse scrolled (427, 493) with delta (0, 0)
Screenshot: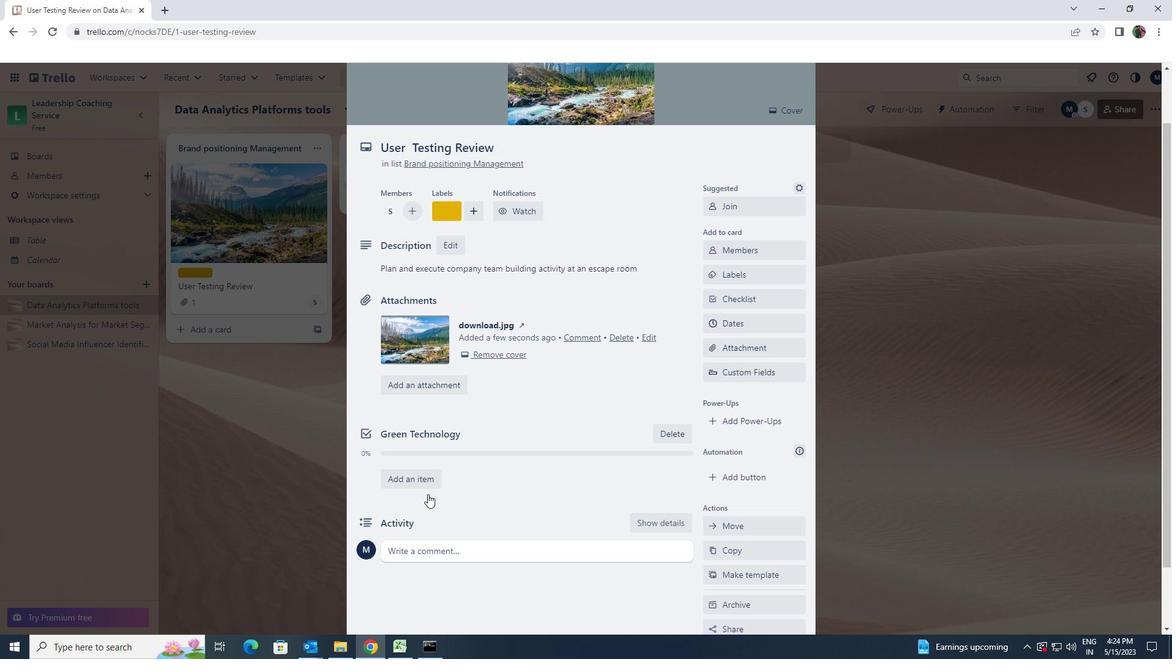 
Action: Mouse moved to (434, 479)
Screenshot: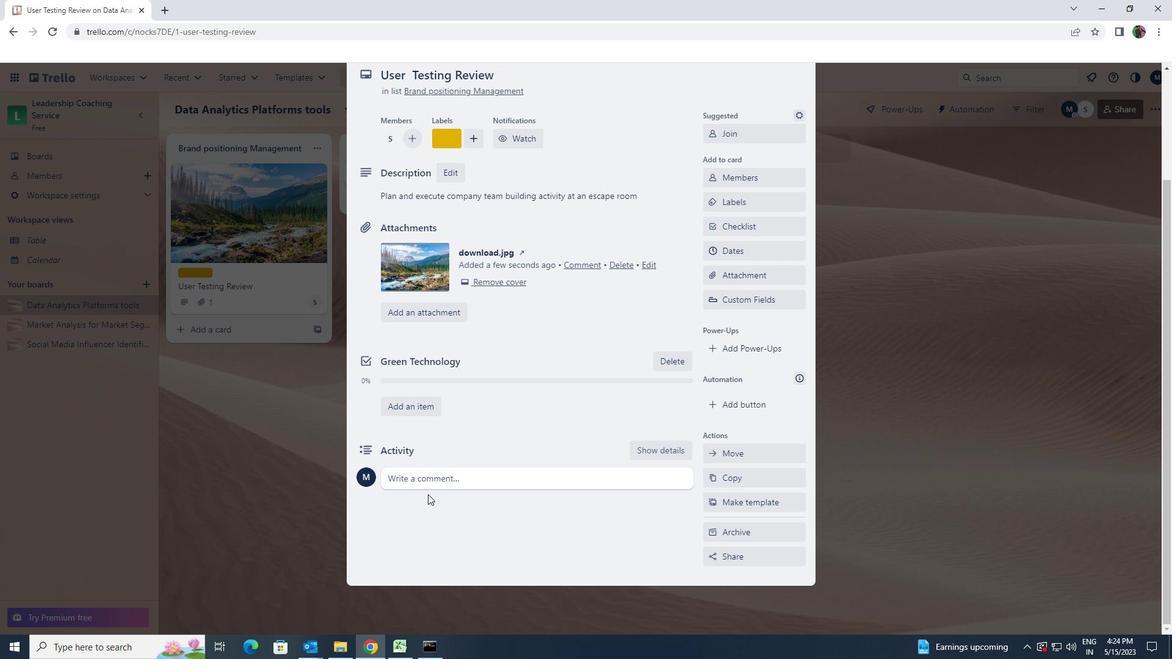 
Action: Mouse pressed left at (434, 479)
Screenshot: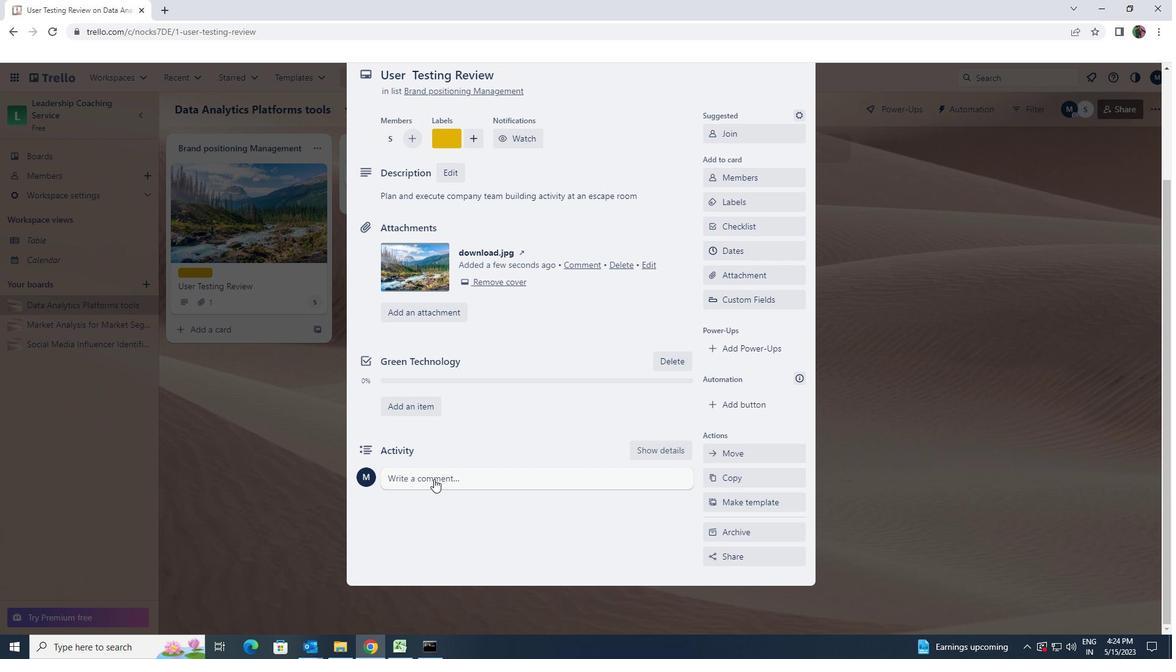 
Action: Key pressed <Key.shift>LET<Key.space>US<Key.space>APPROACH<Key.space>THIS<Key.space>TASK<Key.space>WITH<Key.space>AN<Key.space>OPEN<Key.space>MIND<Key.space>BE<Key.space>WILLING<Key.space>TO<Key.space>TAKE<Key.space>RISK<Key.space>TO<Key.space>THINK<Key.space>OUTSIDE<Key.space>THE<Key.space>BOX
Screenshot: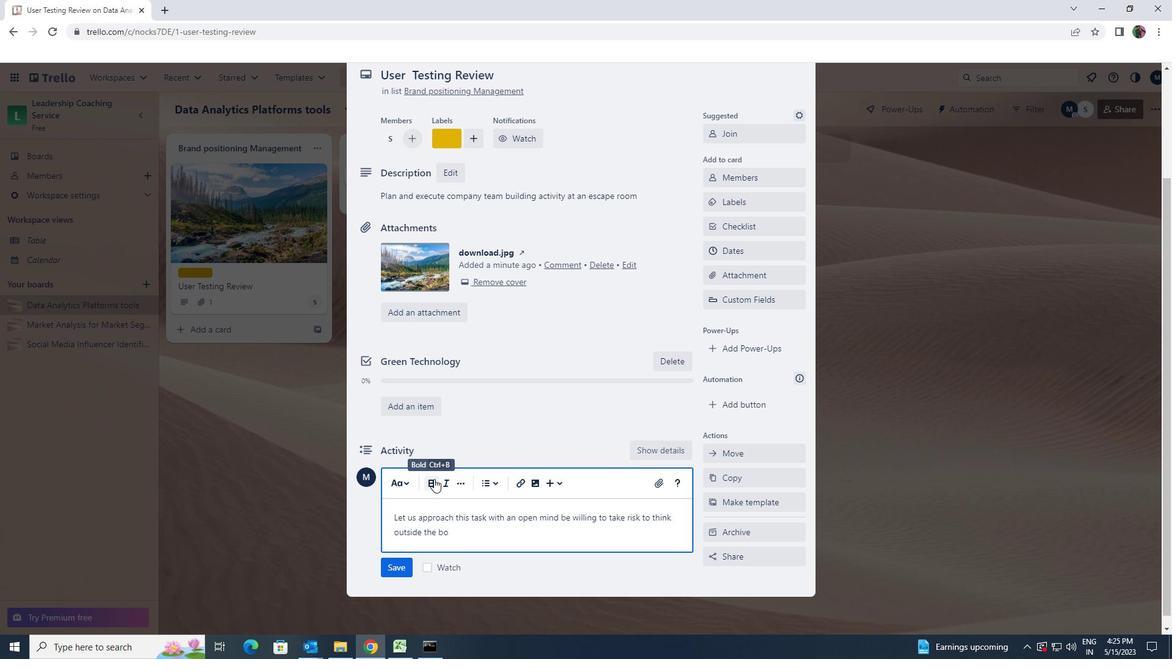 
Action: Mouse moved to (392, 567)
Screenshot: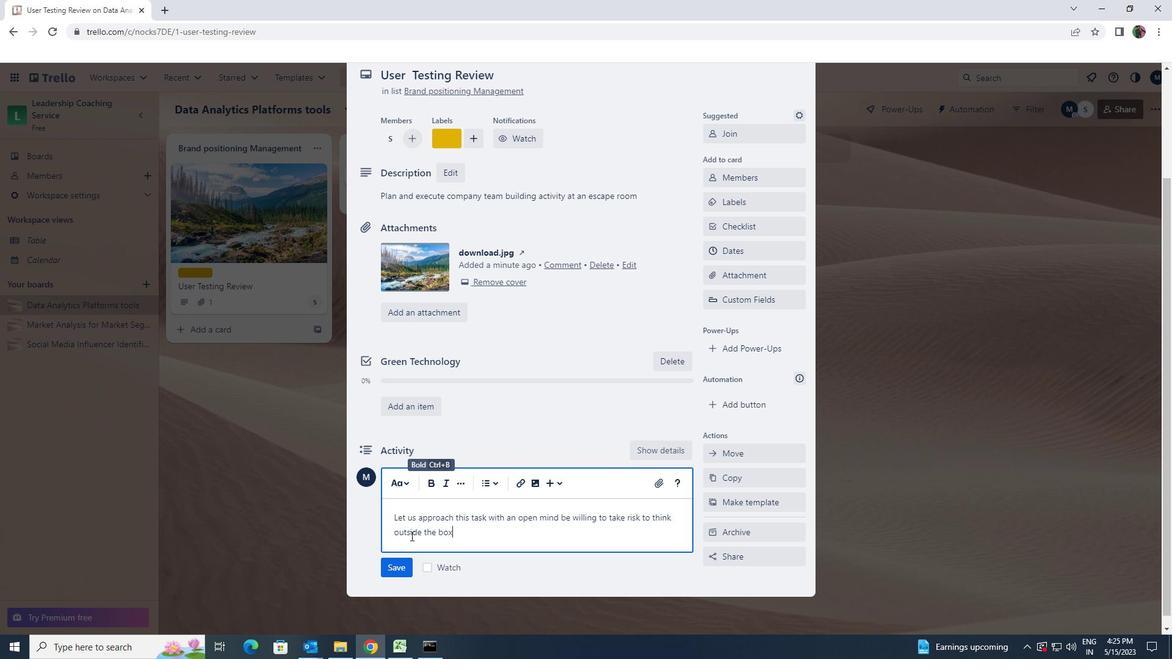 
Action: Mouse pressed left at (392, 567)
Screenshot: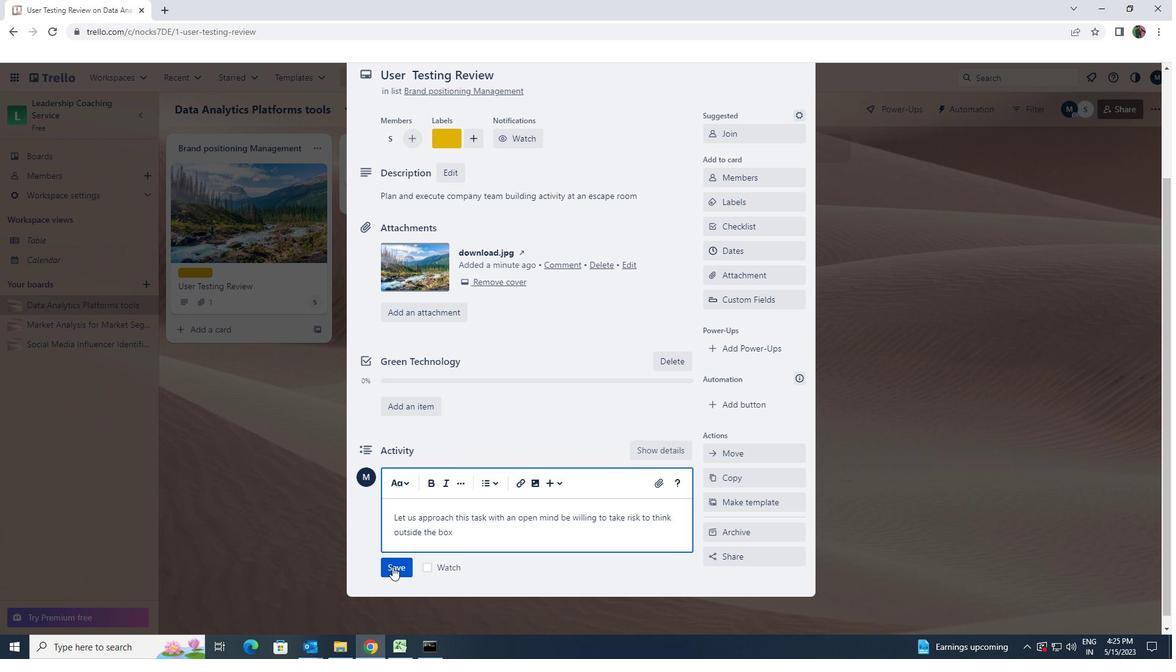 
Action: Mouse moved to (495, 506)
Screenshot: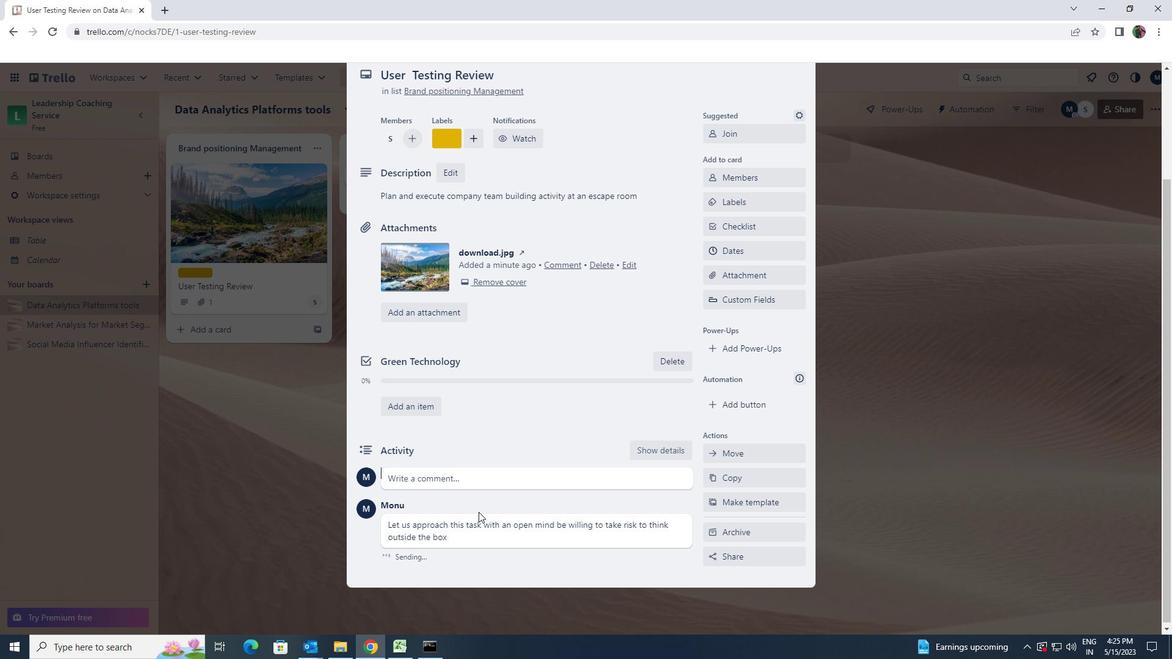 
Action: Mouse scrolled (495, 506) with delta (0, 0)
Screenshot: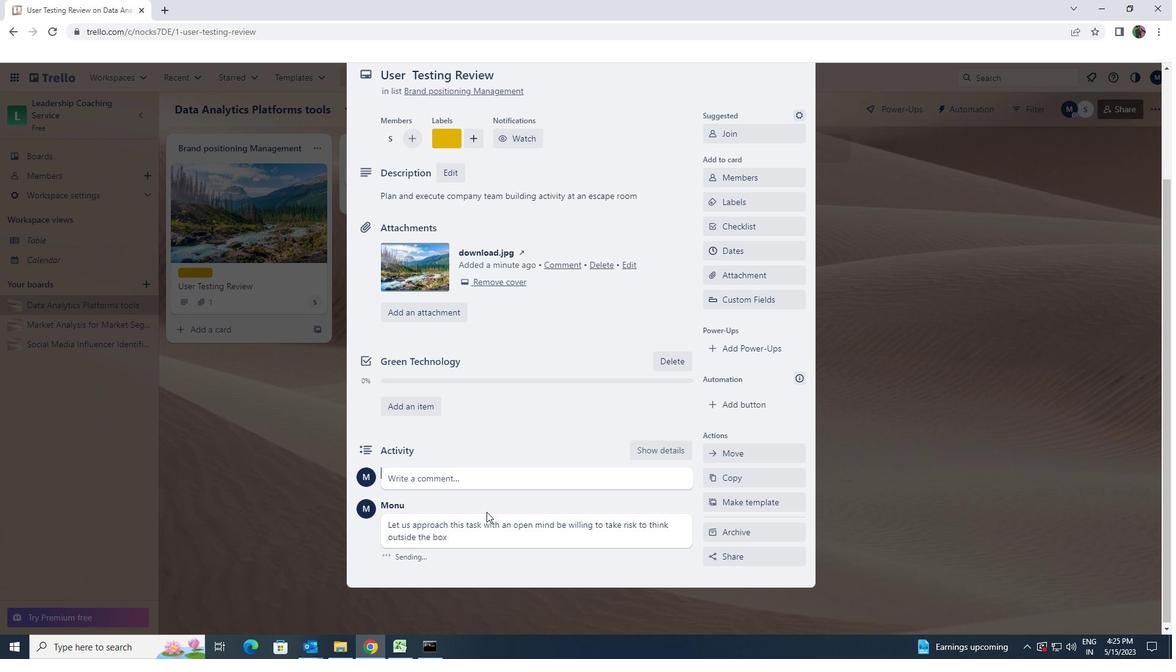 
Action: Mouse scrolled (495, 506) with delta (0, 0)
Screenshot: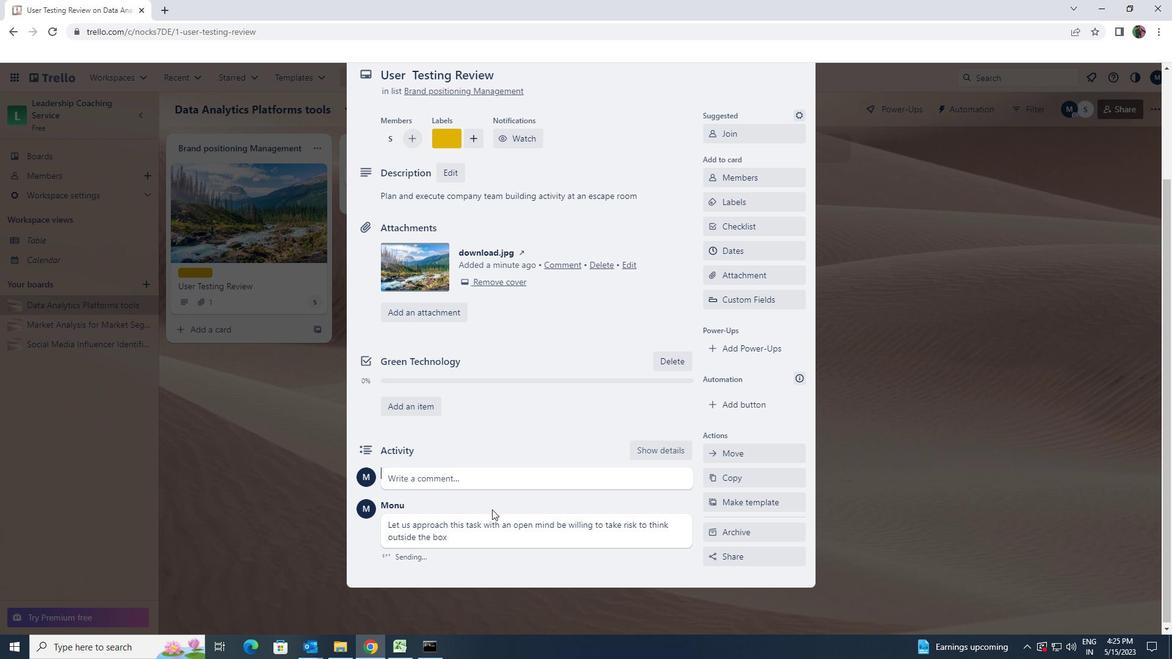 
Action: Mouse moved to (708, 374)
Screenshot: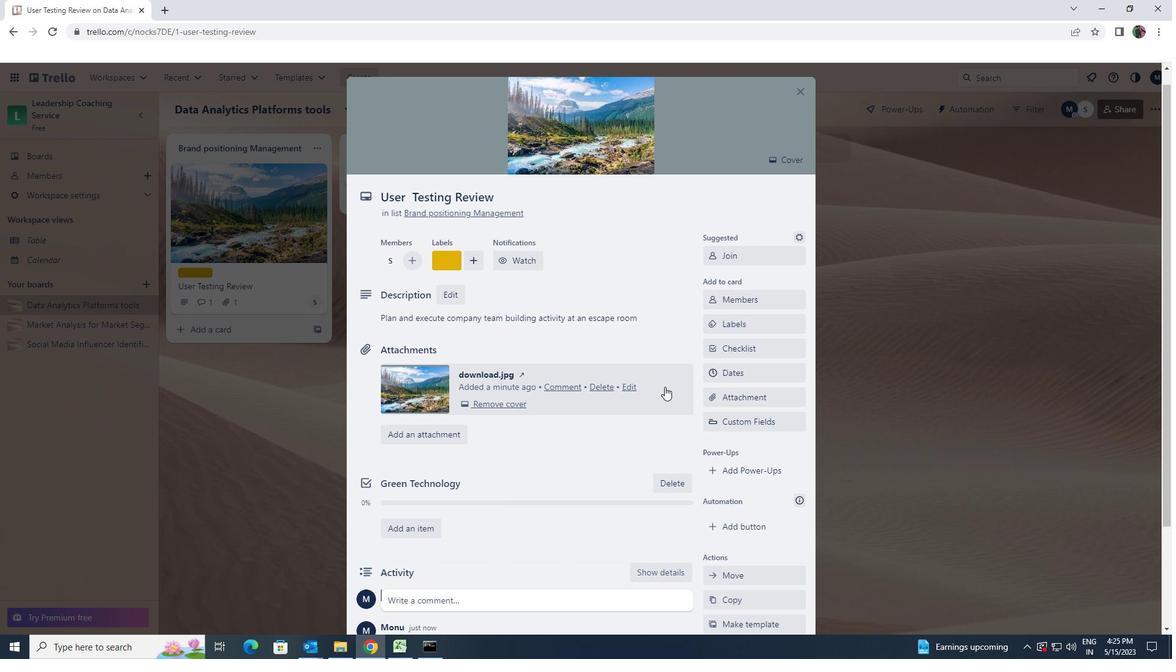
Action: Mouse pressed left at (708, 374)
Screenshot: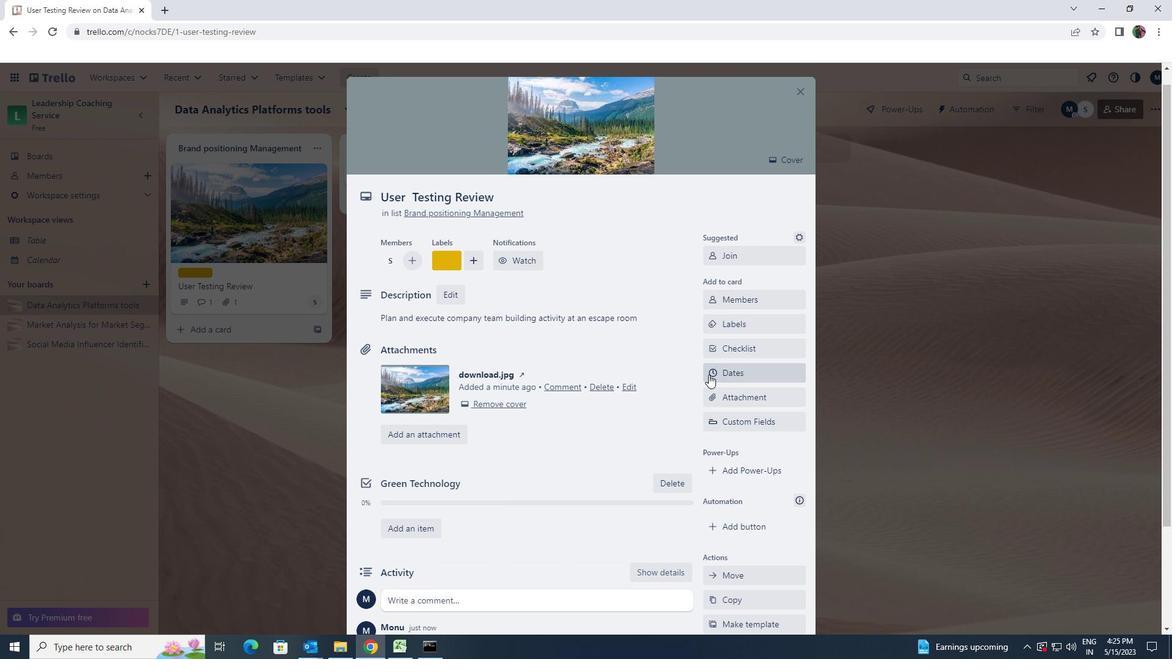 
Action: Mouse moved to (713, 331)
Screenshot: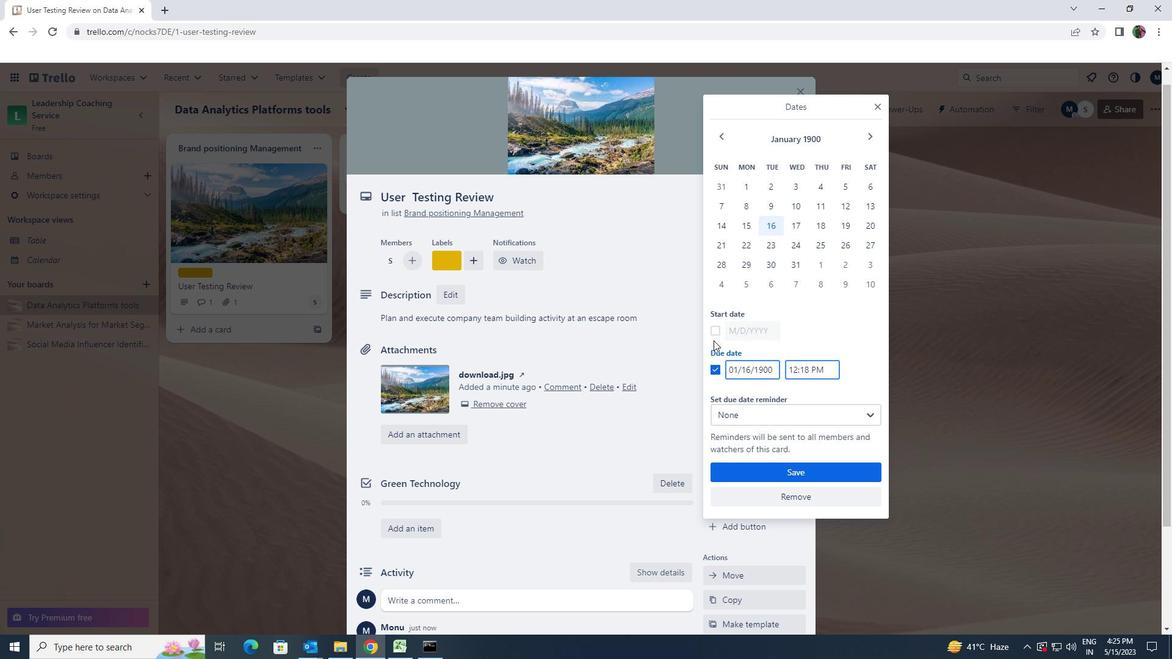 
Action: Mouse pressed left at (713, 331)
Screenshot: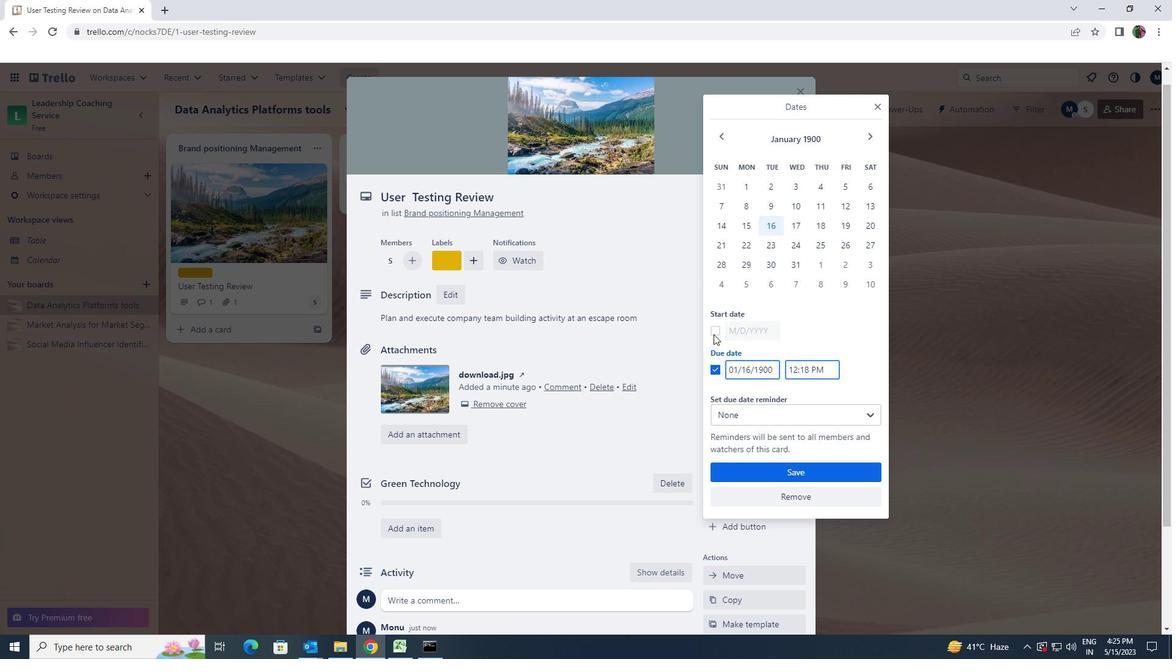 
Action: Mouse moved to (773, 329)
Screenshot: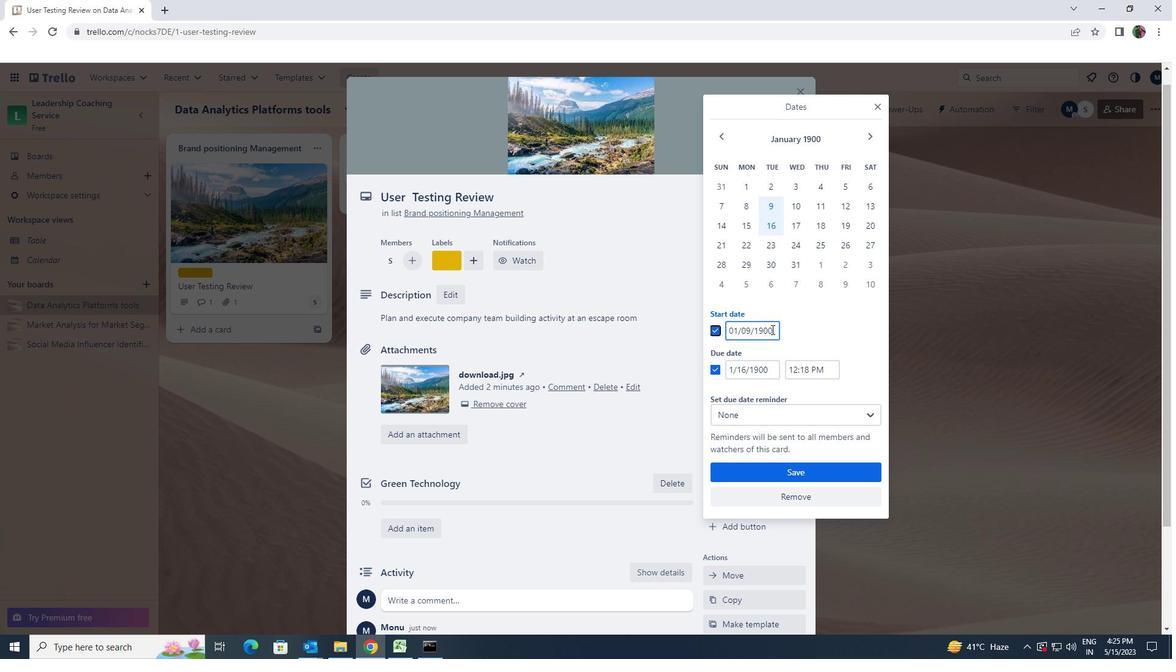 
Action: Mouse pressed left at (773, 329)
Screenshot: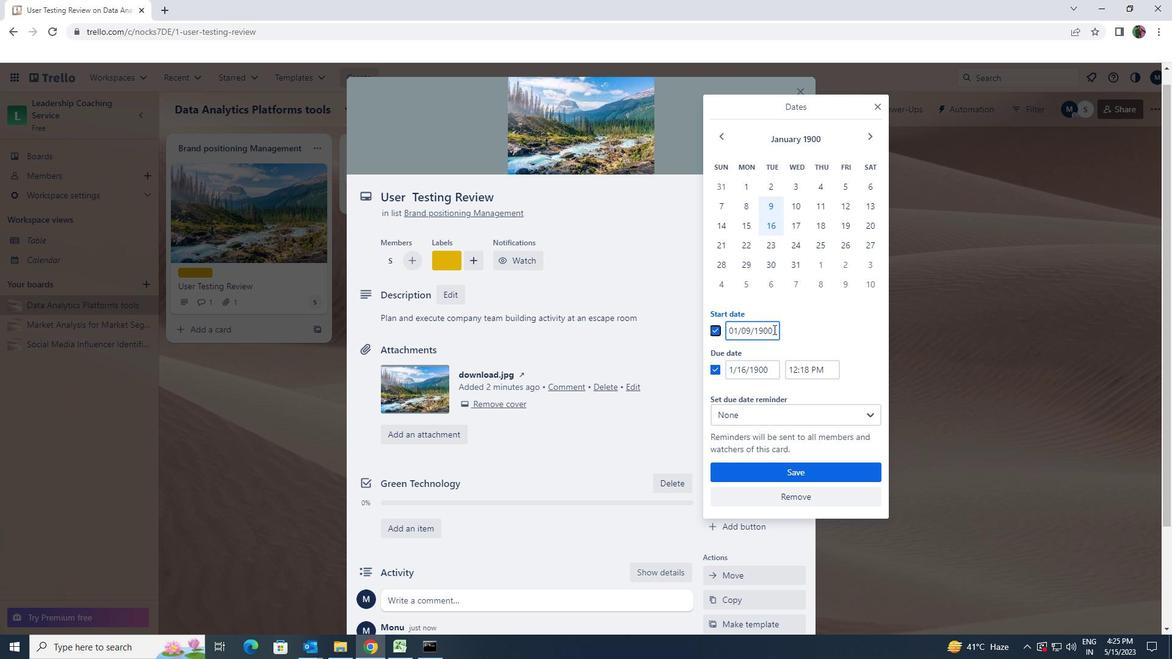 
Action: Mouse moved to (719, 329)
Screenshot: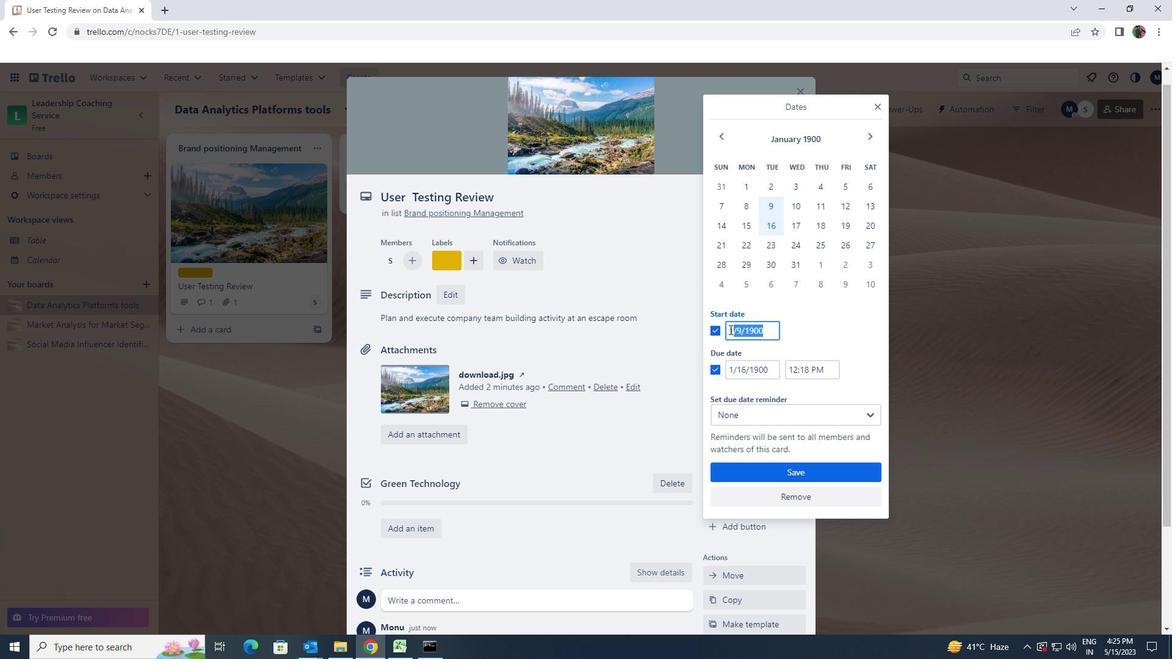
Action: Key pressed 1/1/1900
Screenshot: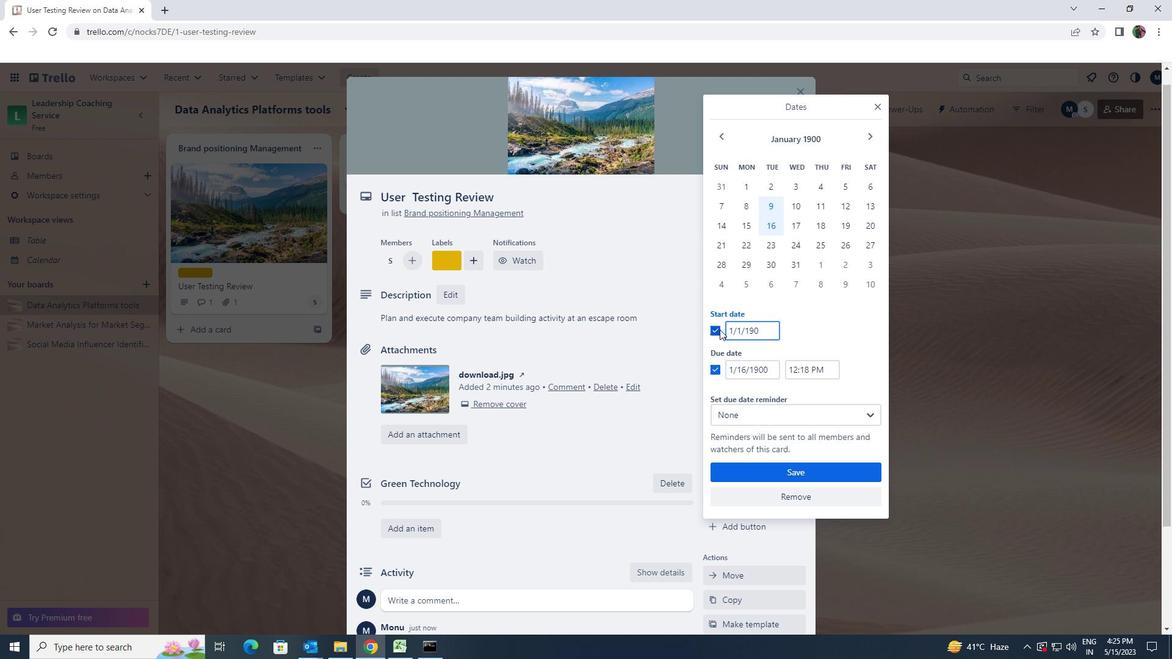 
Action: Mouse moved to (767, 368)
Screenshot: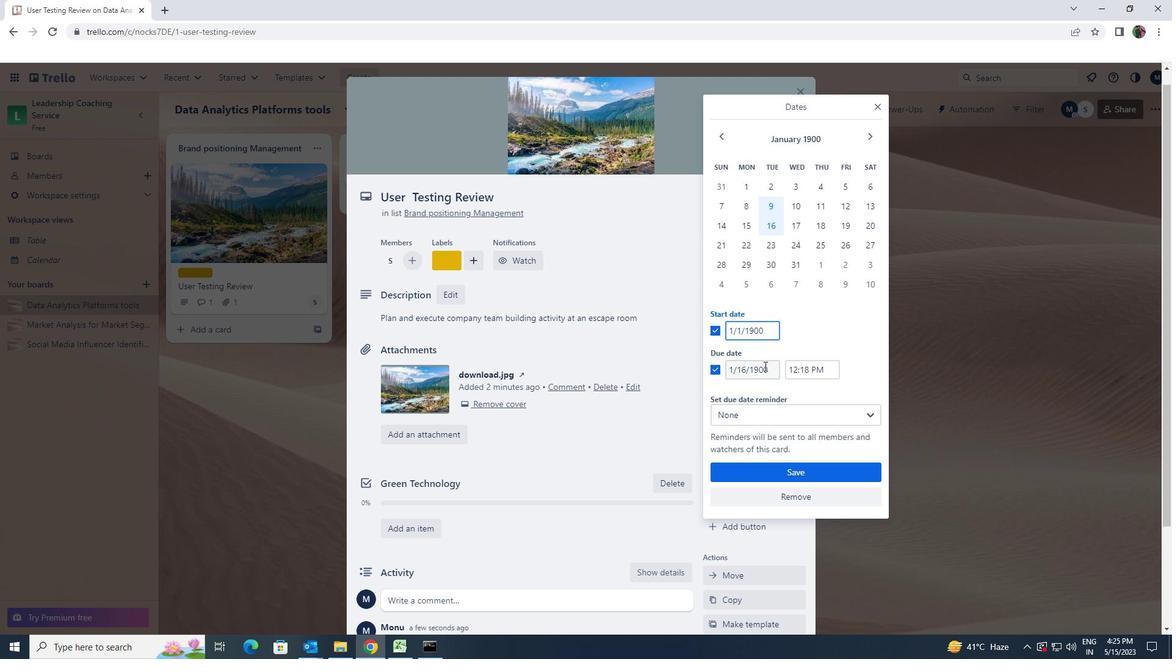 
Action: Mouse pressed left at (767, 368)
Screenshot: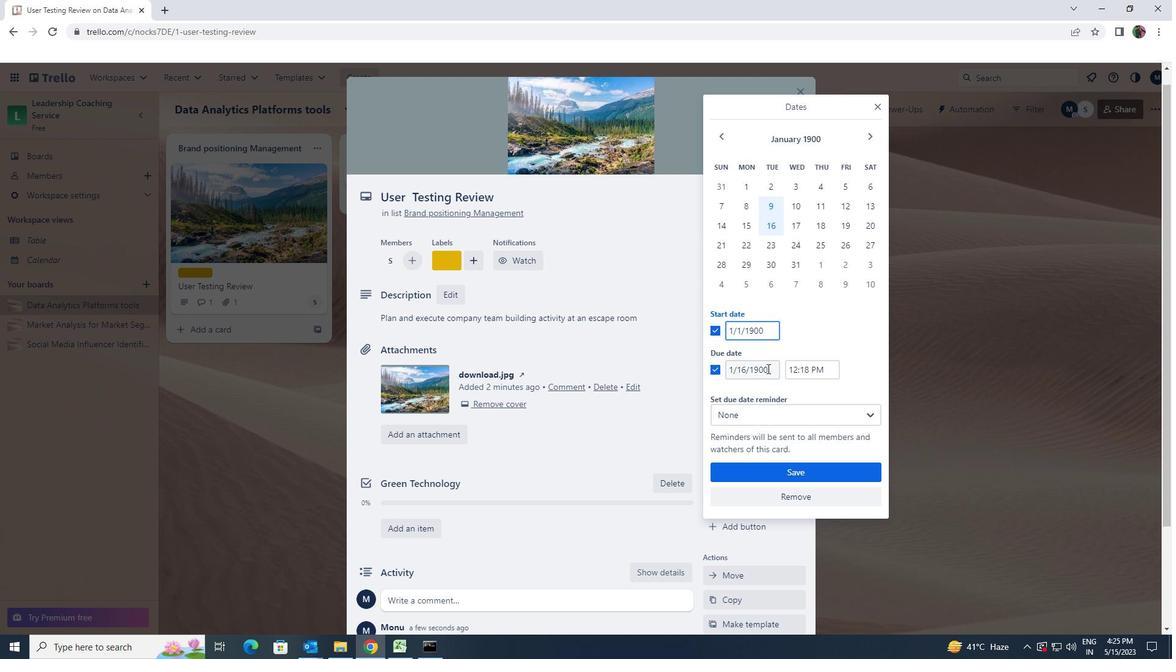 
Action: Mouse moved to (729, 365)
Screenshot: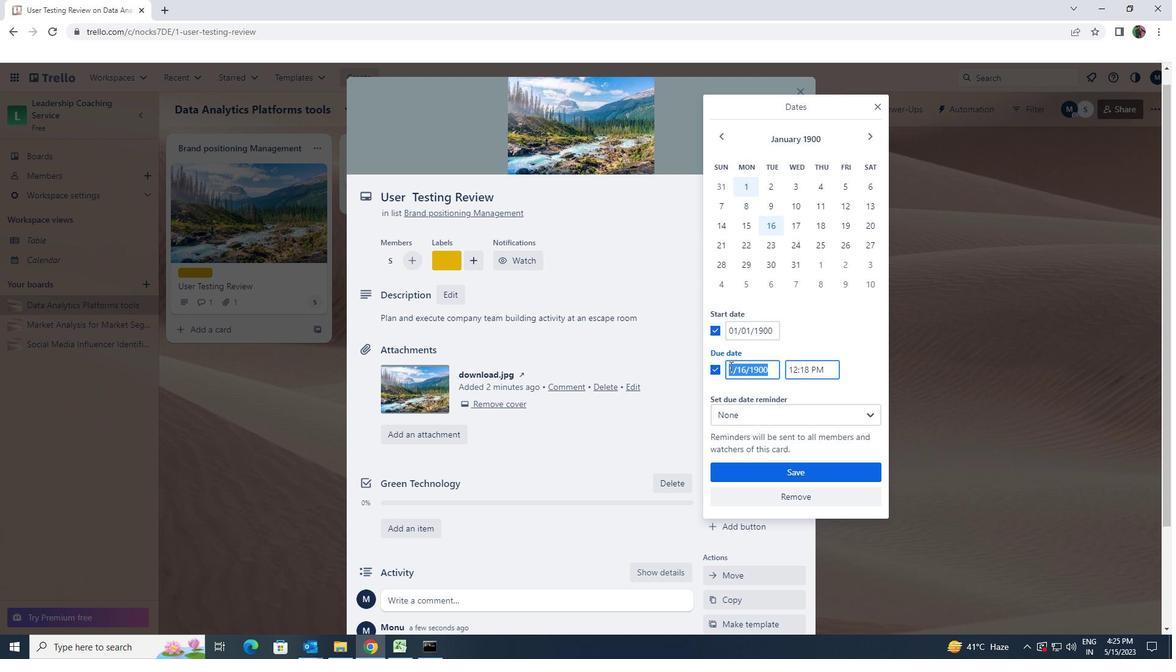 
Action: Key pressed 1/8/1900
Screenshot: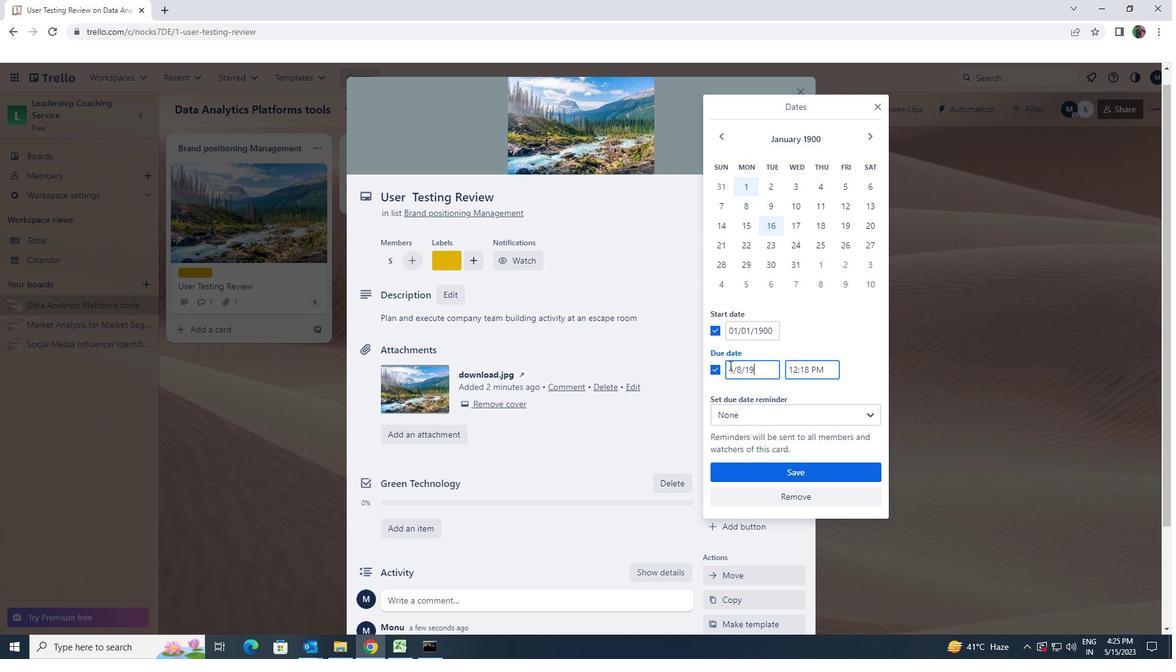 
Action: Mouse moved to (740, 464)
Screenshot: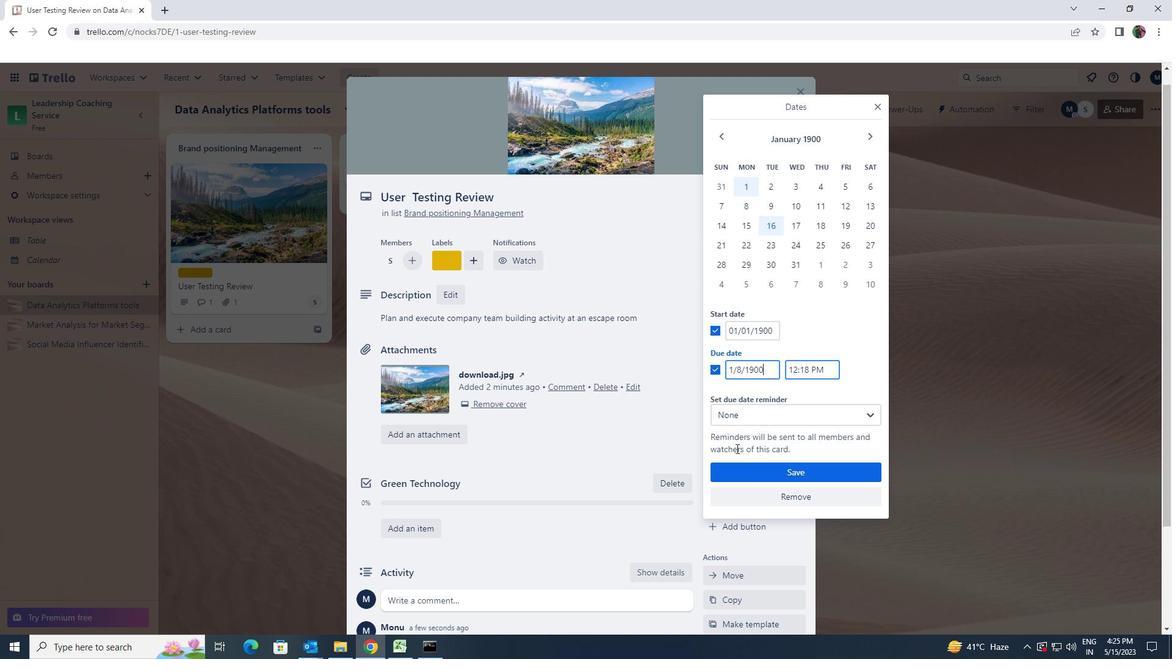 
Action: Mouse pressed left at (740, 464)
Screenshot: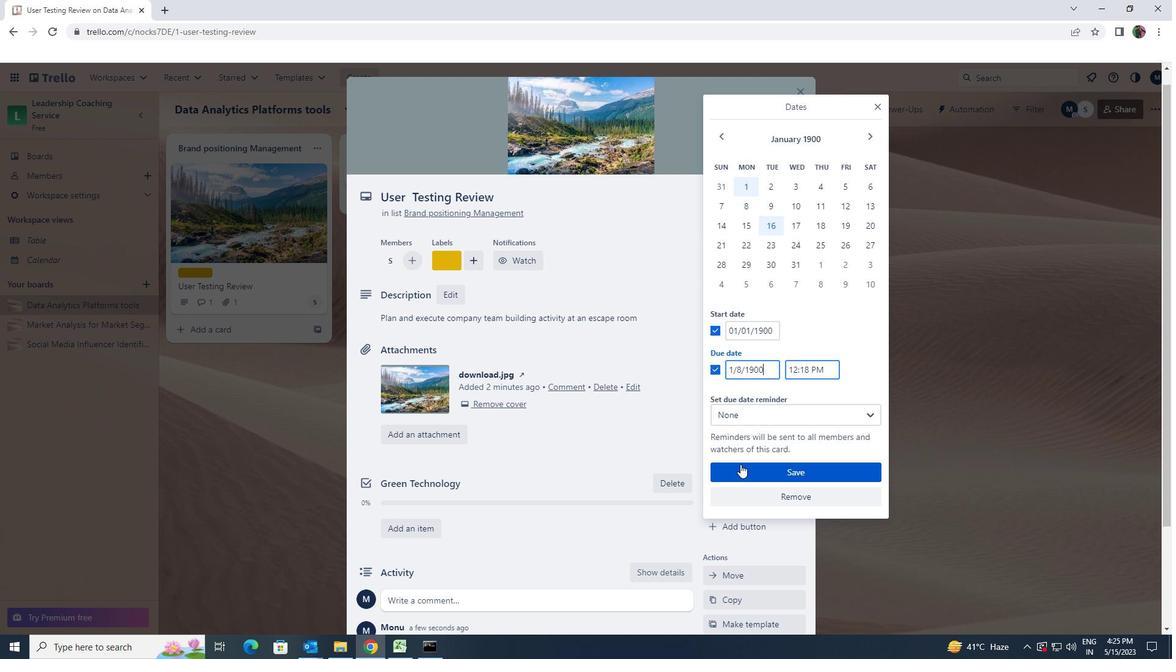 
